 Task: Add Nelson Bach Aspen to the cart.
Action: Mouse moved to (297, 151)
Screenshot: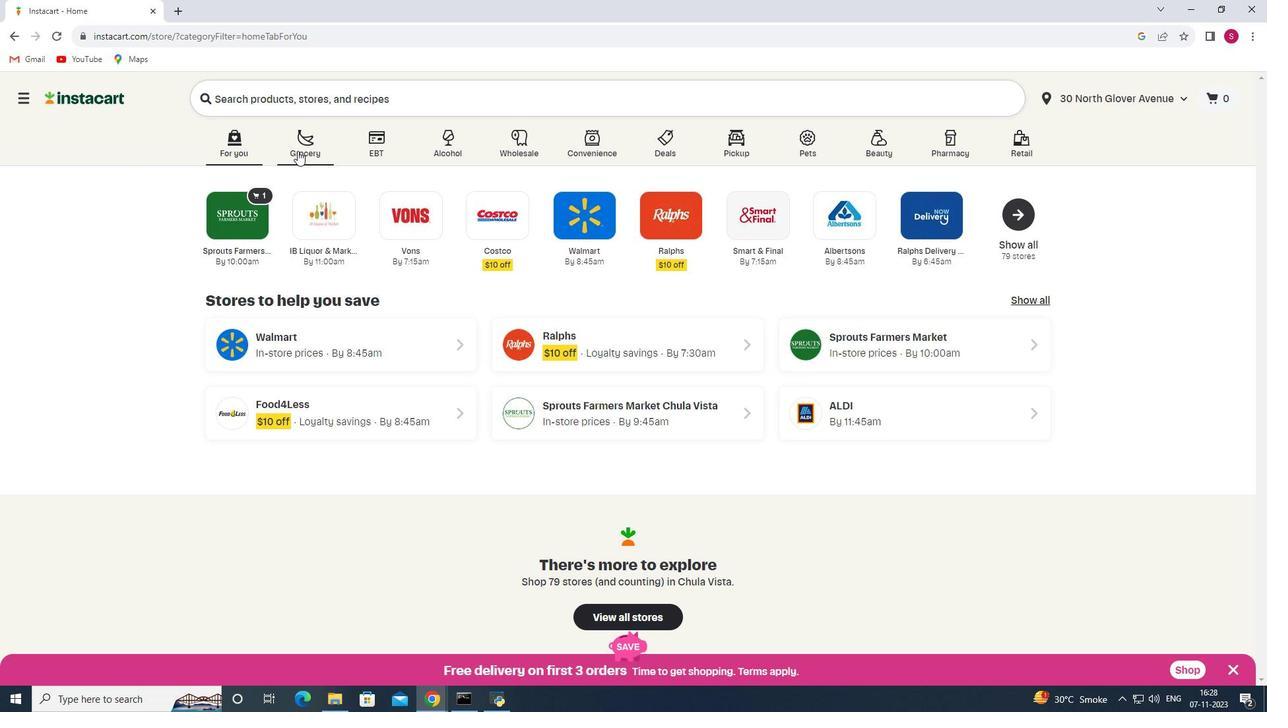 
Action: Mouse pressed left at (297, 151)
Screenshot: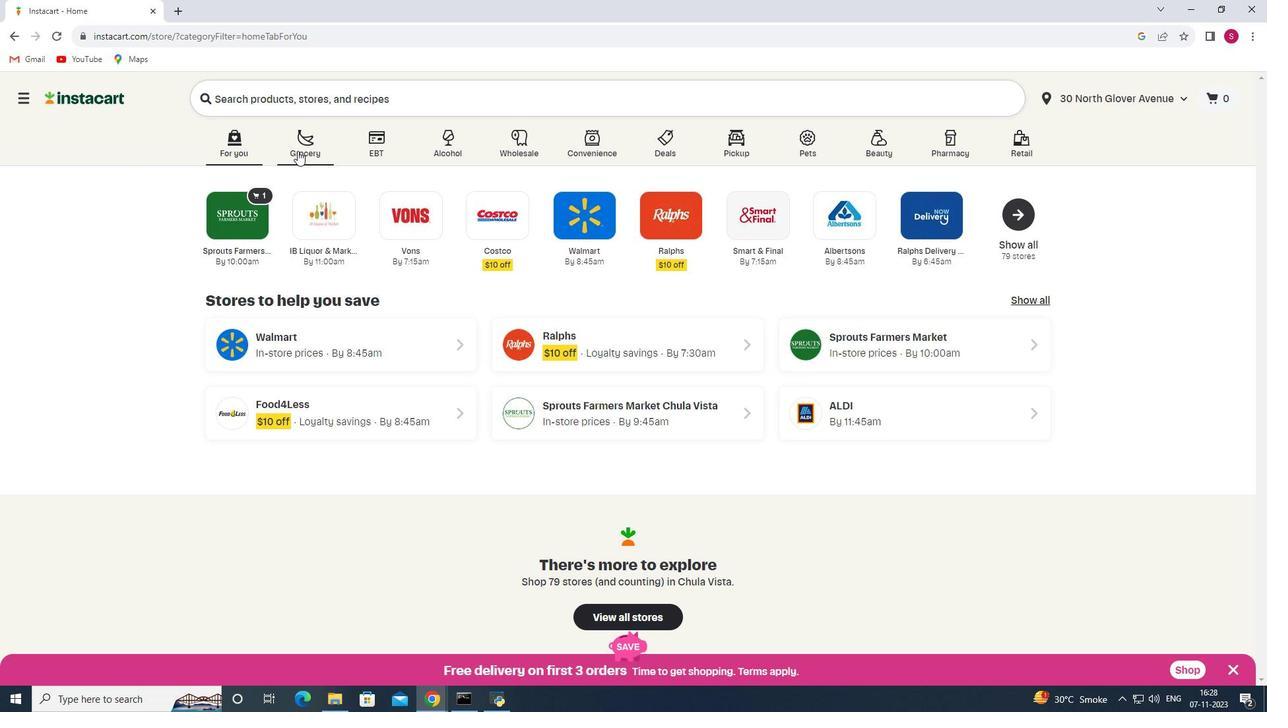 
Action: Mouse moved to (308, 370)
Screenshot: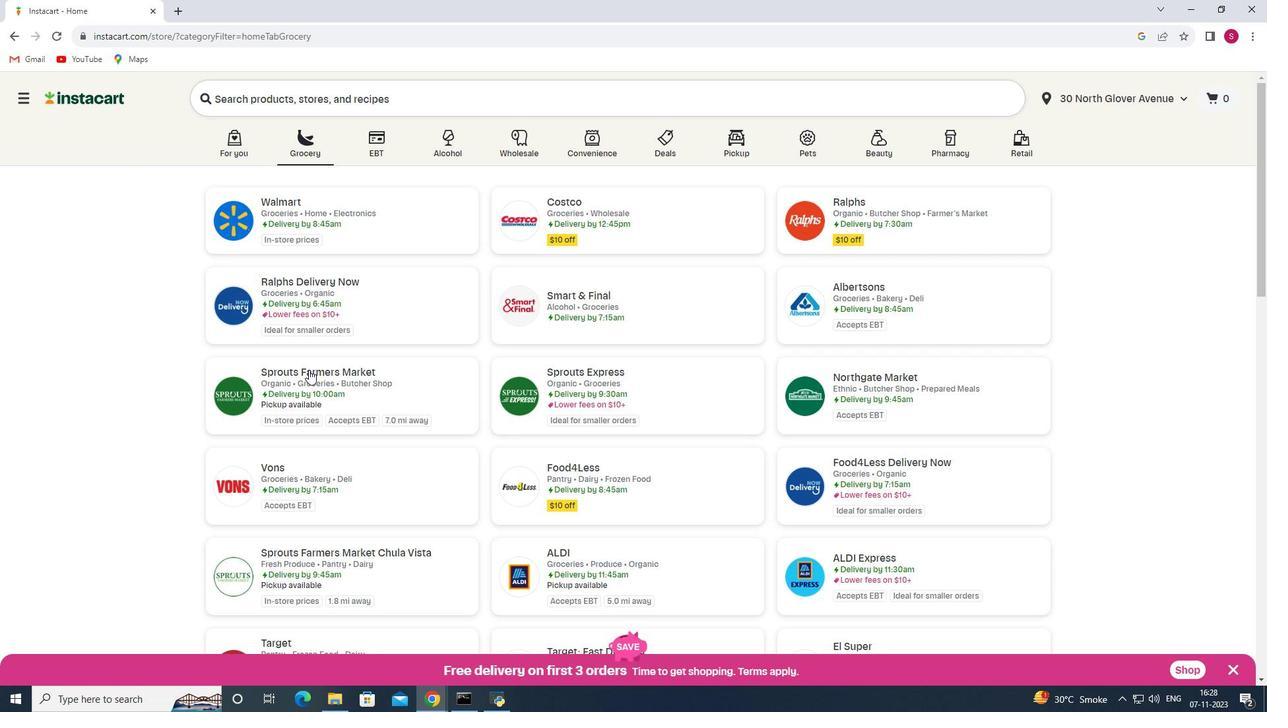 
Action: Mouse pressed left at (308, 370)
Screenshot: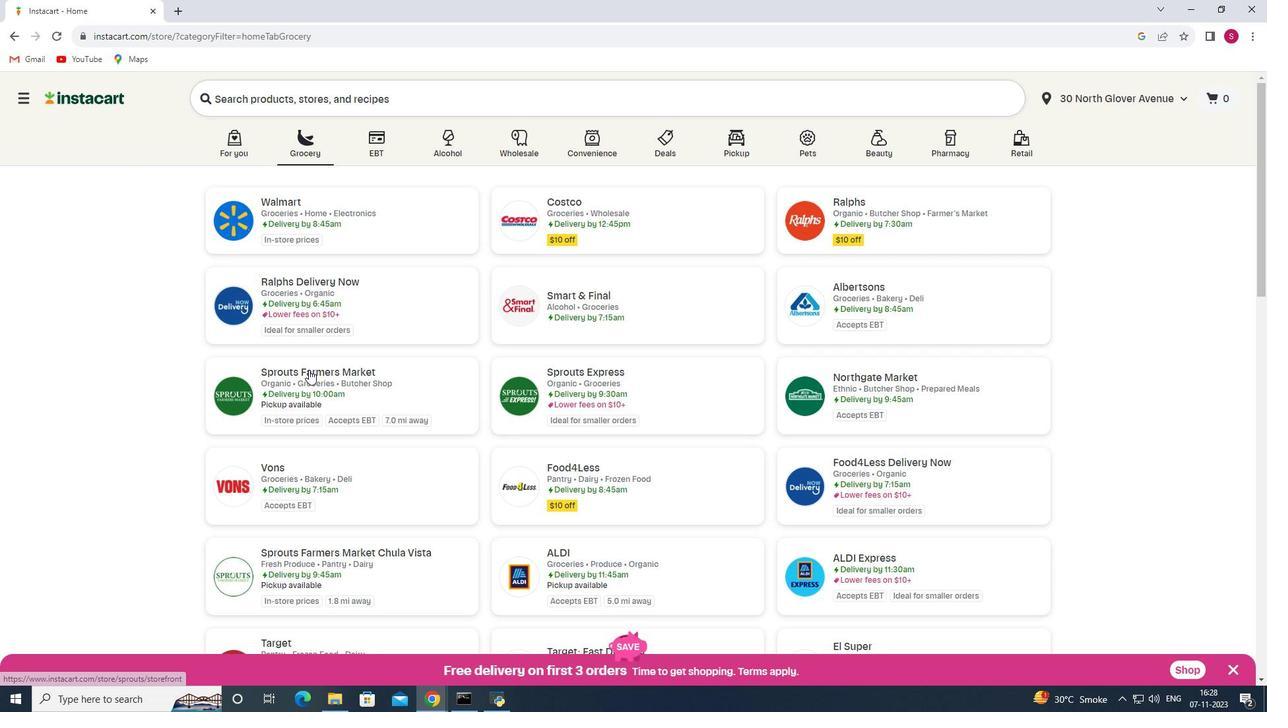 
Action: Mouse moved to (115, 413)
Screenshot: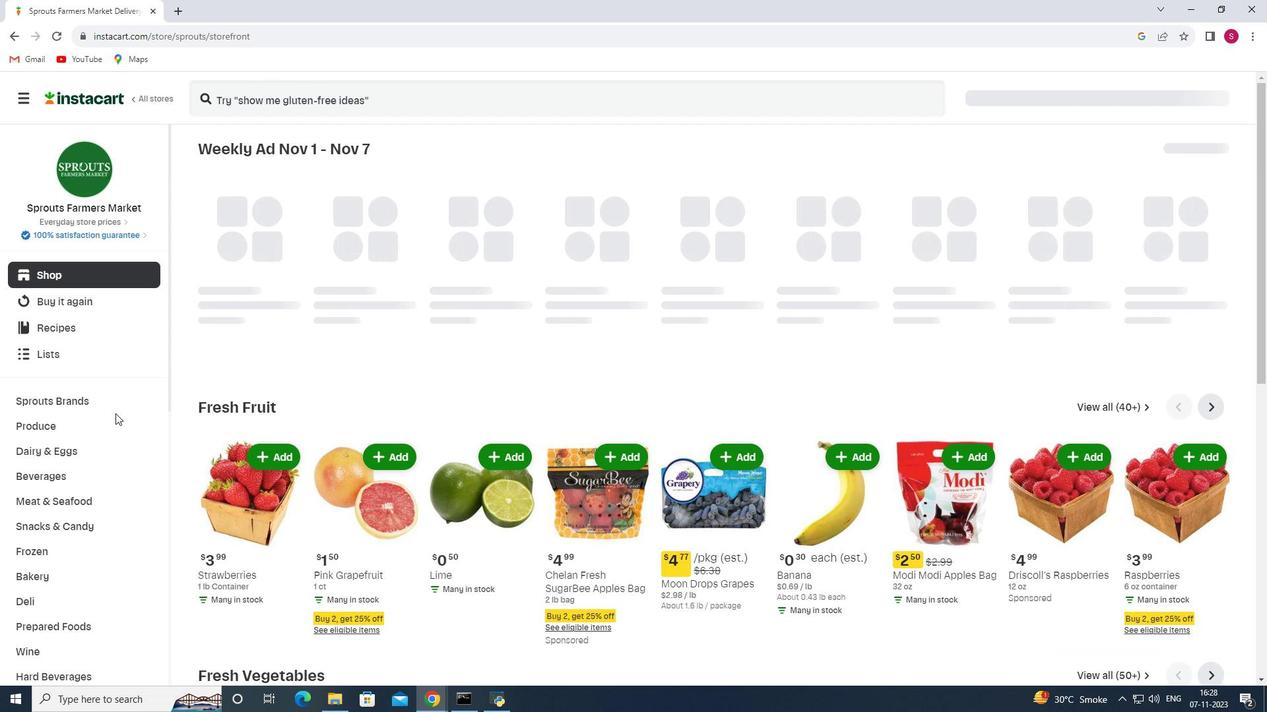 
Action: Mouse scrolled (115, 413) with delta (0, 0)
Screenshot: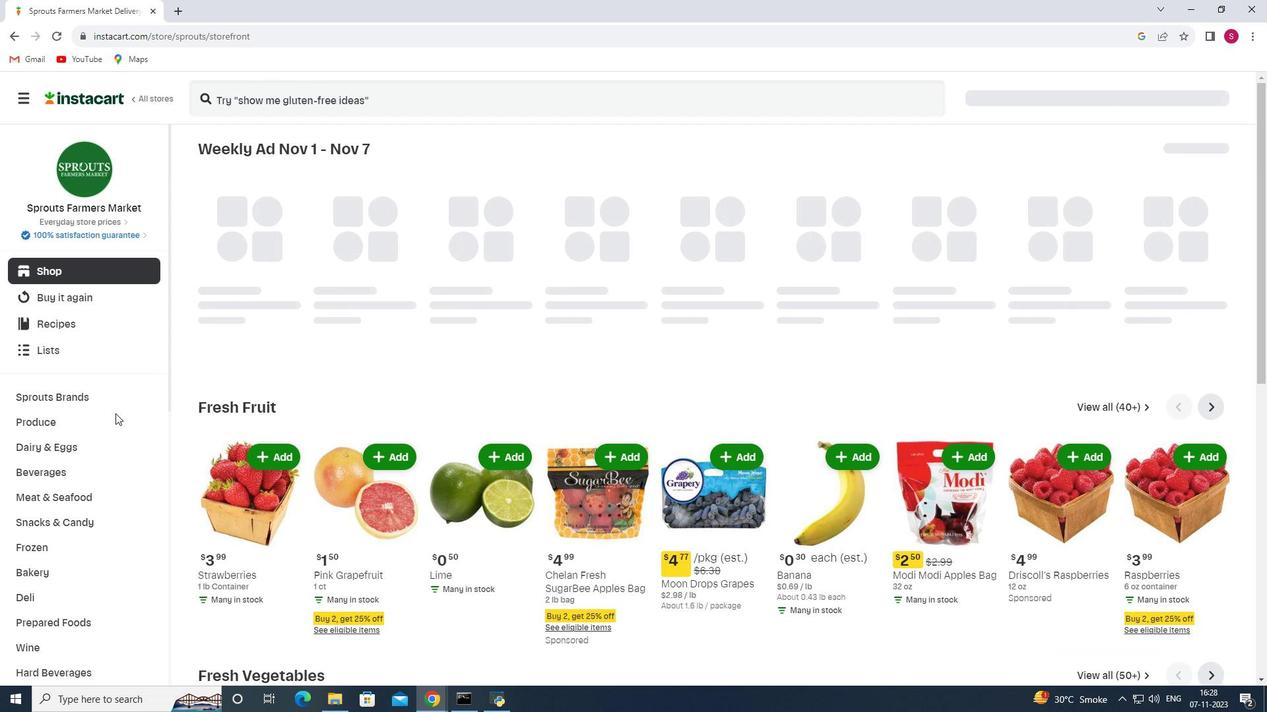 
Action: Mouse scrolled (115, 413) with delta (0, 0)
Screenshot: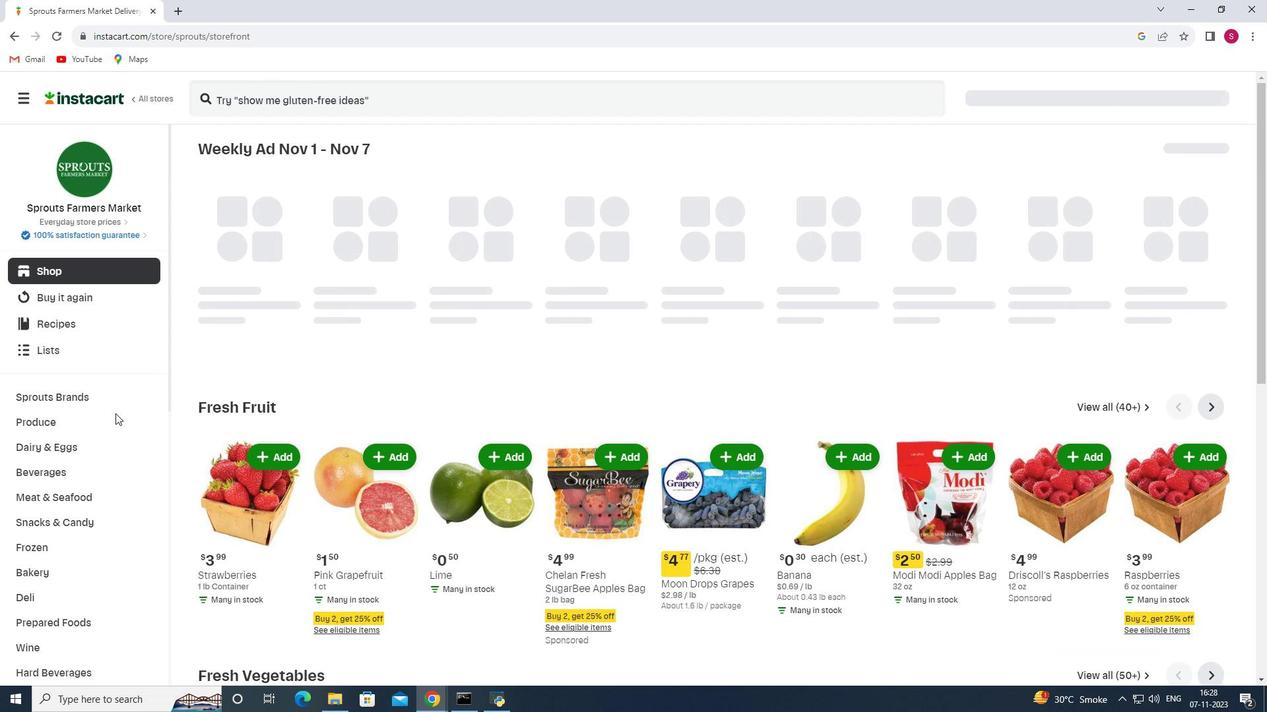 
Action: Mouse scrolled (115, 413) with delta (0, 0)
Screenshot: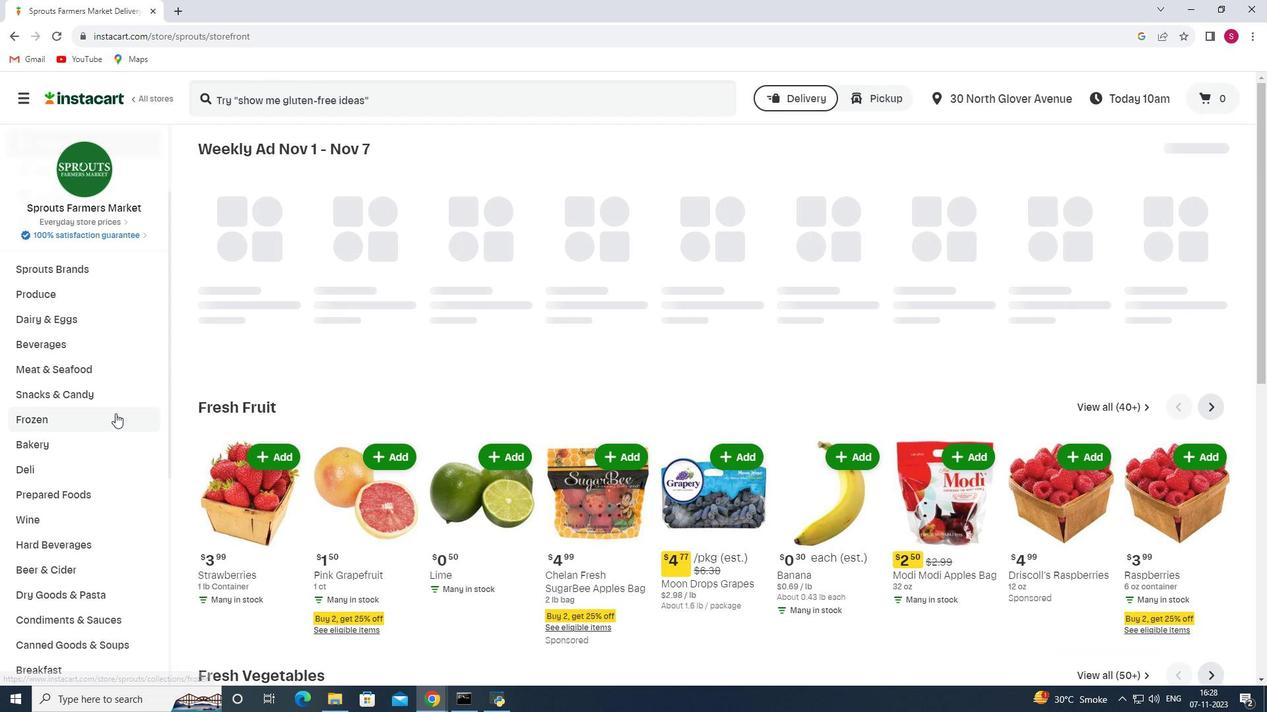 
Action: Mouse scrolled (115, 413) with delta (0, 0)
Screenshot: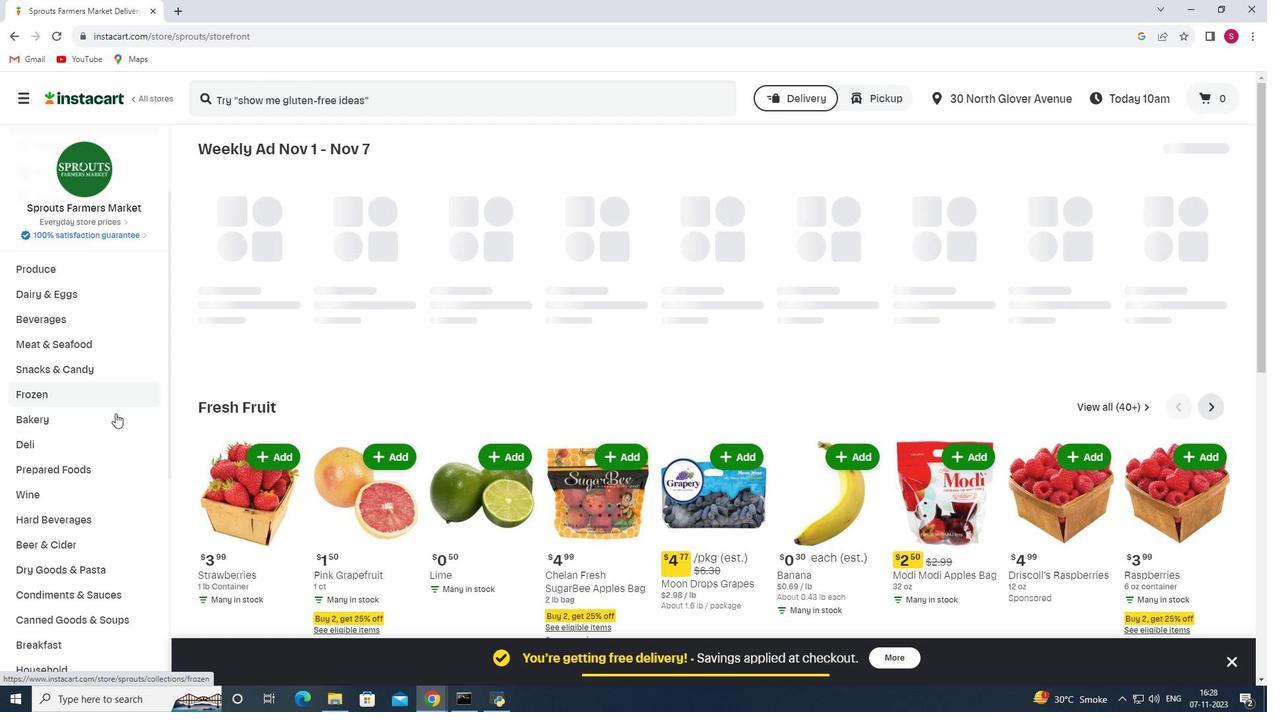 
Action: Mouse scrolled (115, 413) with delta (0, 0)
Screenshot: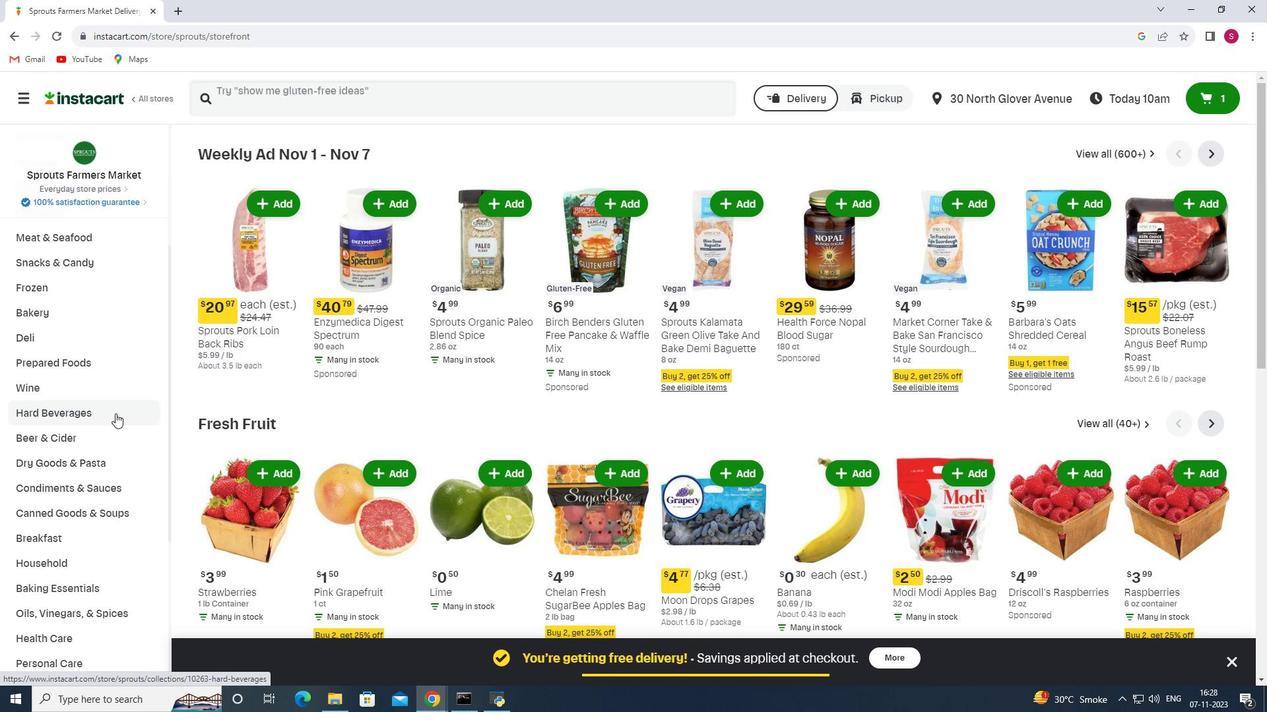 
Action: Mouse scrolled (115, 413) with delta (0, 0)
Screenshot: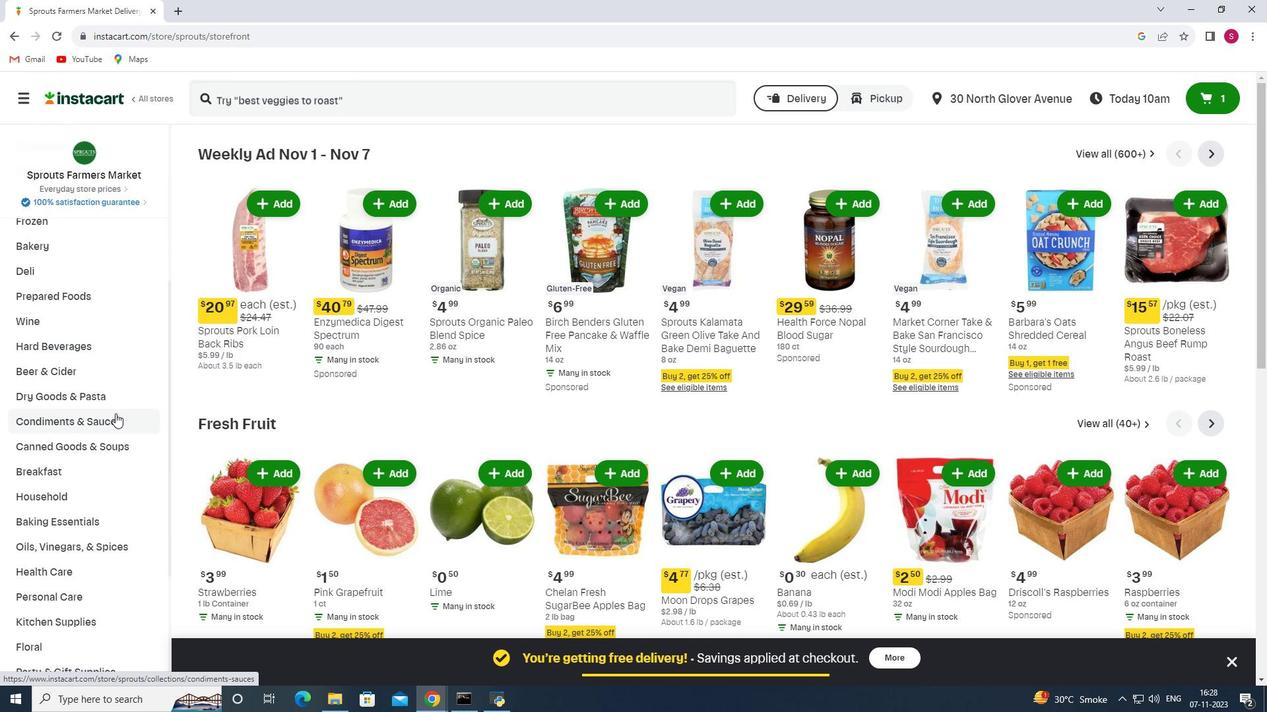 
Action: Mouse moved to (103, 424)
Screenshot: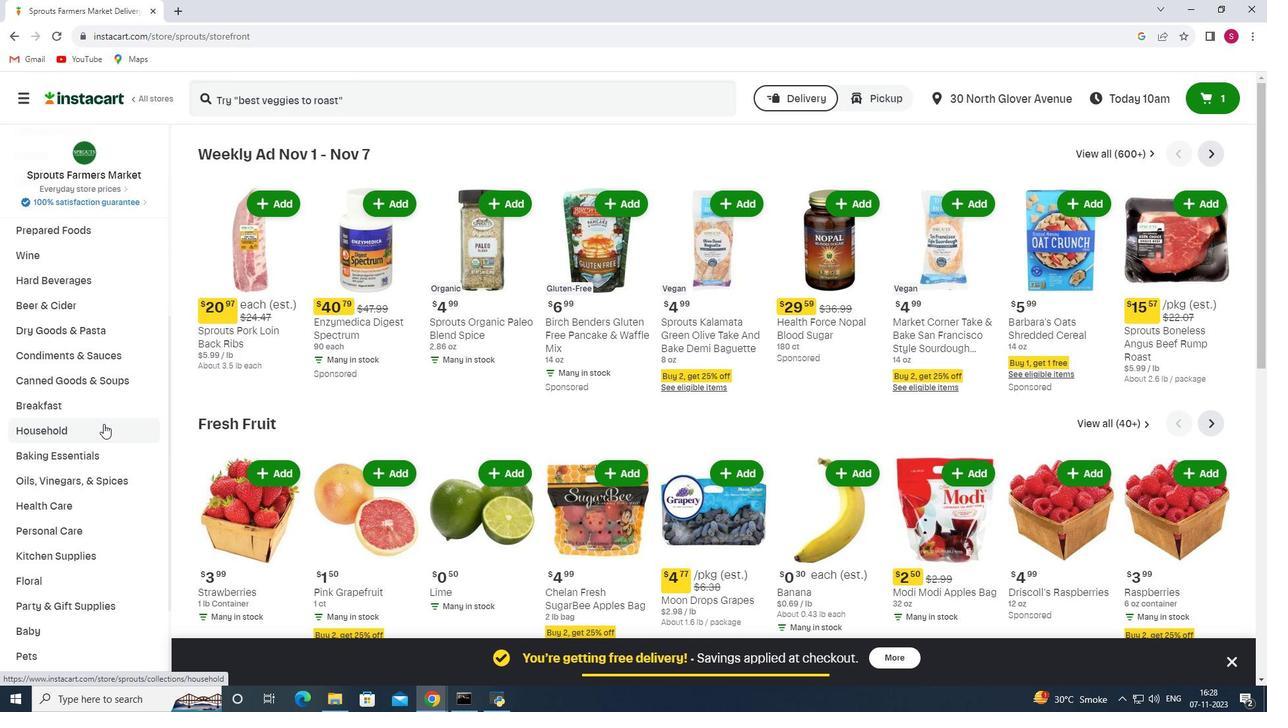 
Action: Mouse scrolled (103, 423) with delta (0, 0)
Screenshot: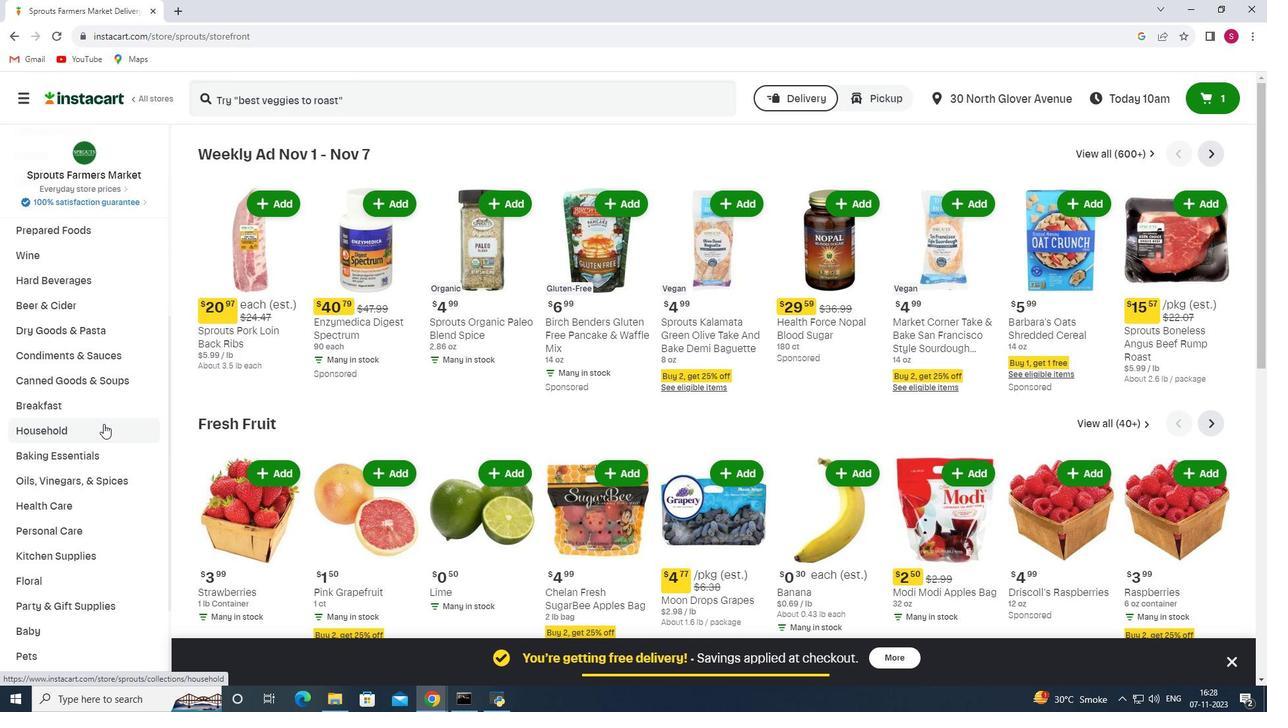
Action: Mouse moved to (81, 438)
Screenshot: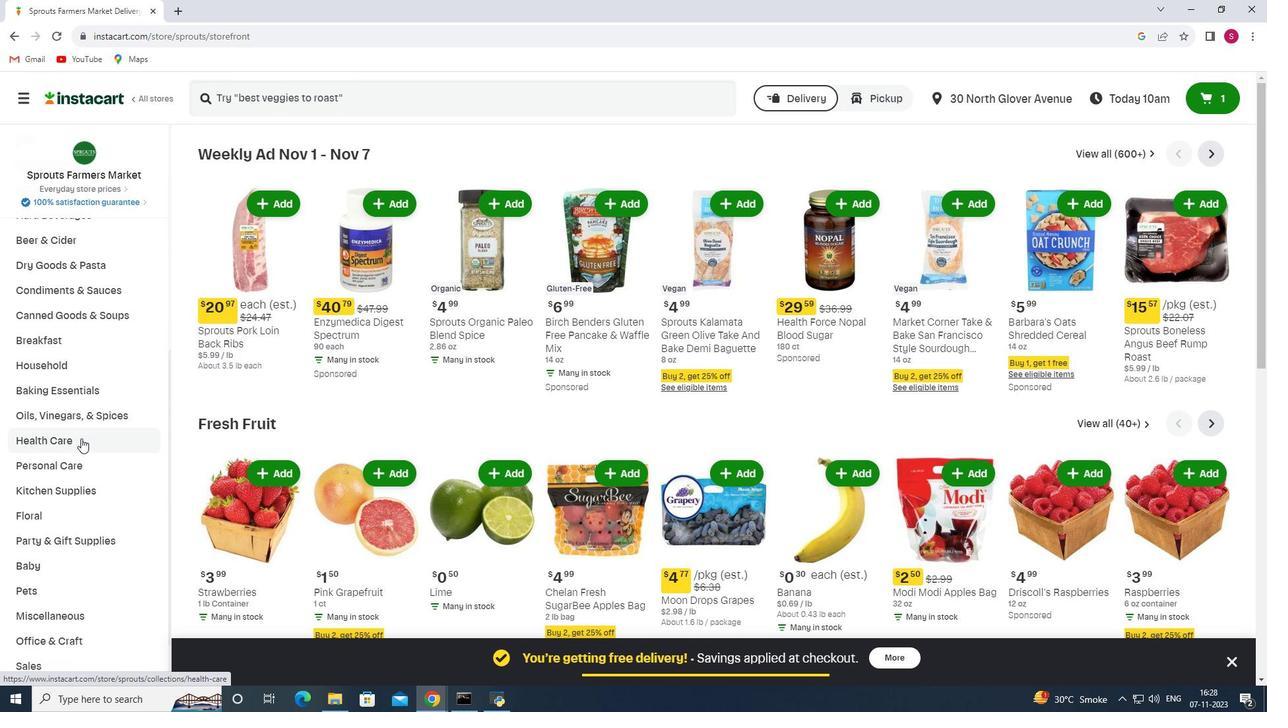 
Action: Mouse pressed left at (81, 438)
Screenshot: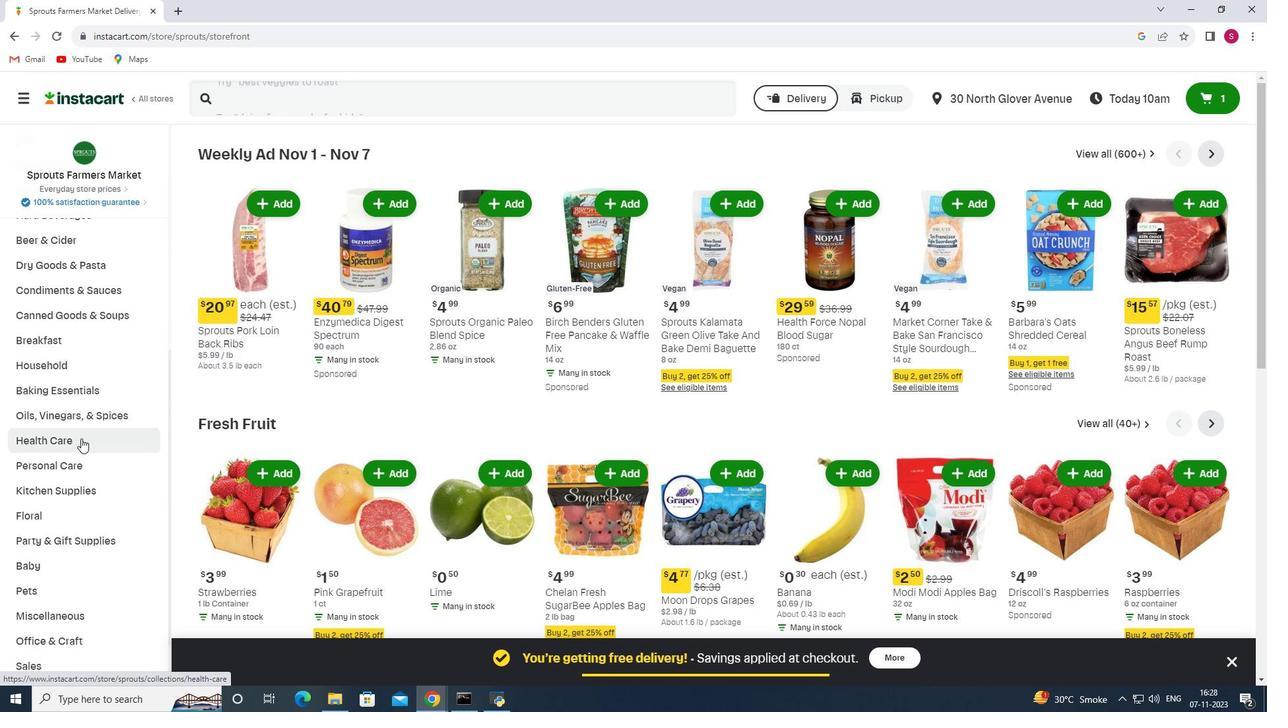 
Action: Mouse moved to (421, 182)
Screenshot: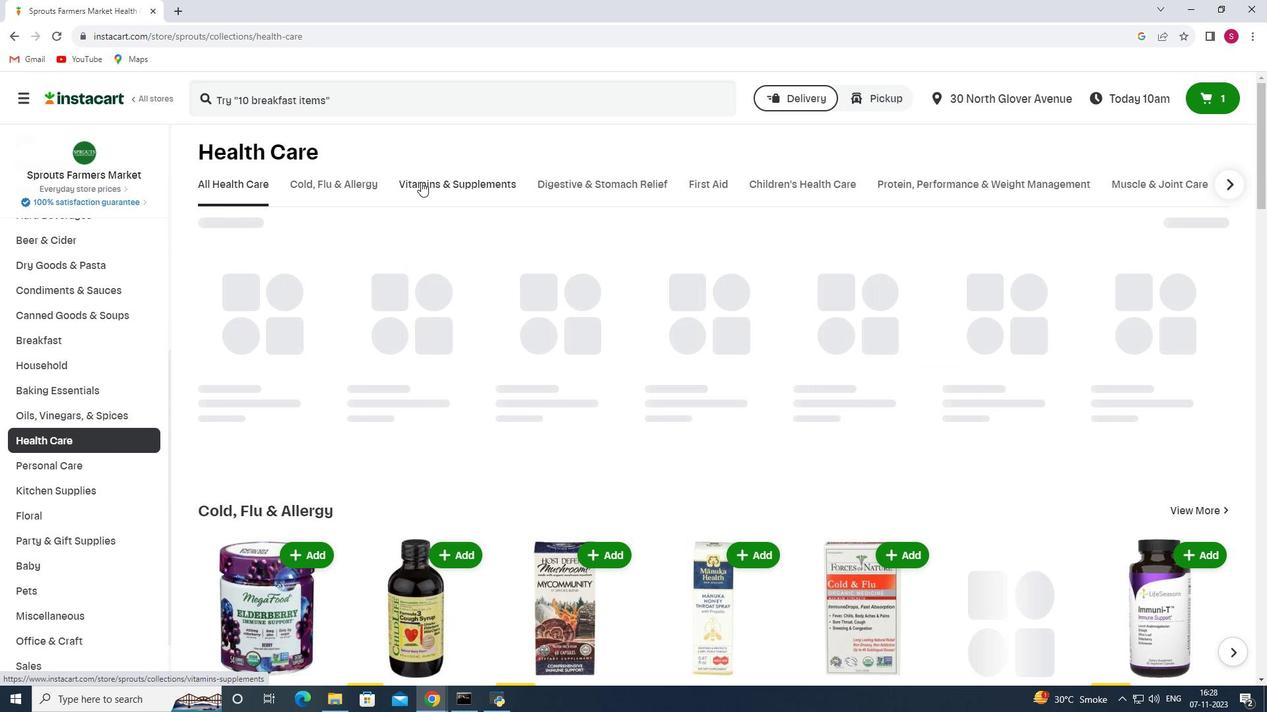
Action: Mouse pressed left at (421, 182)
Screenshot: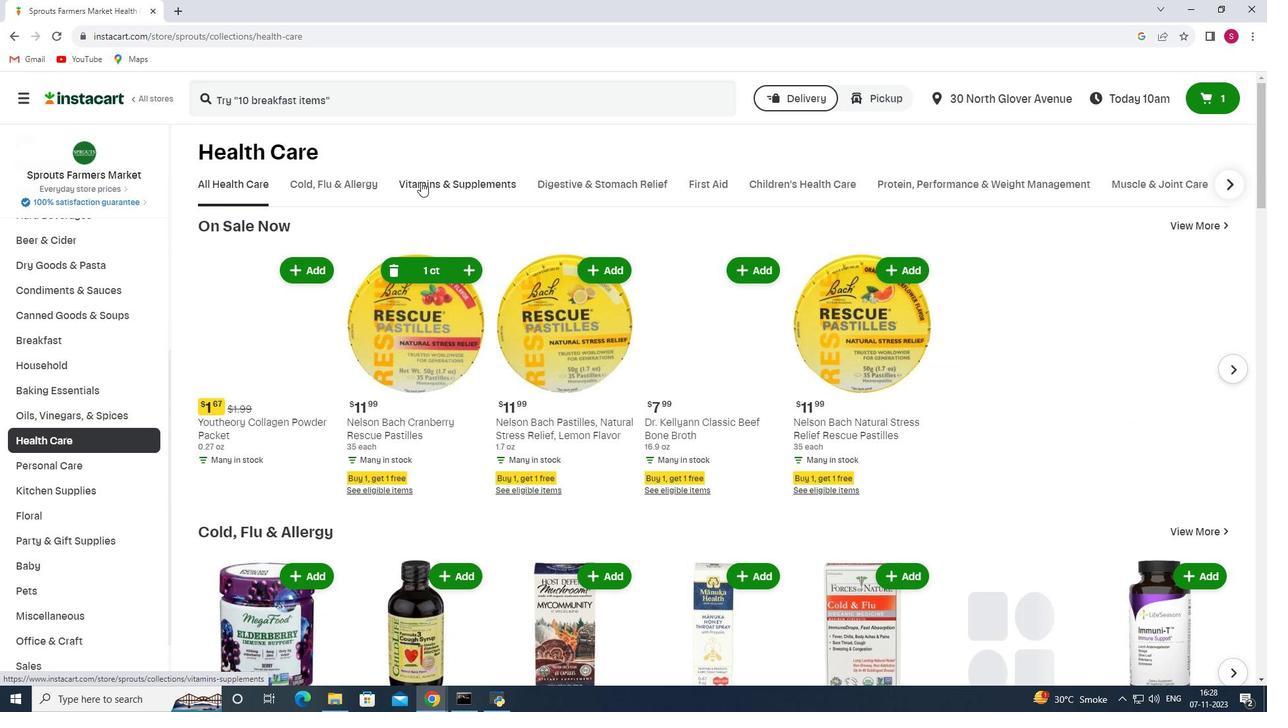 
Action: Mouse moved to (1044, 237)
Screenshot: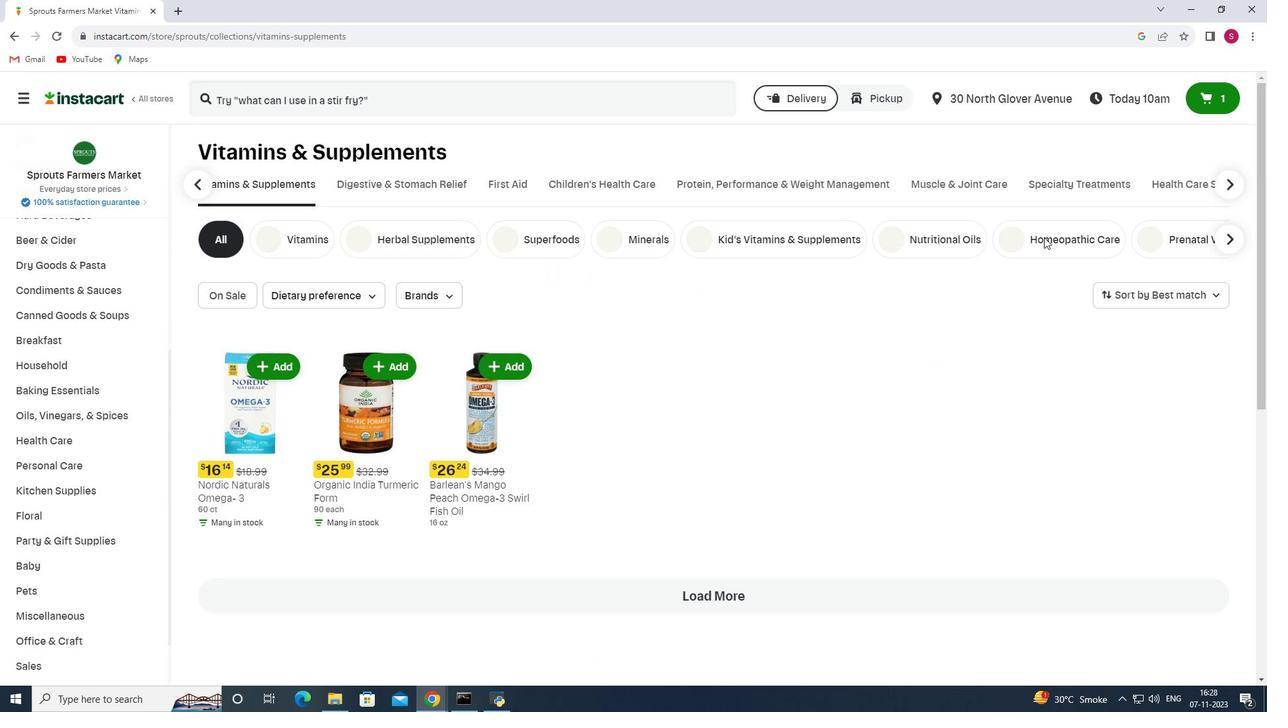 
Action: Mouse pressed left at (1044, 237)
Screenshot: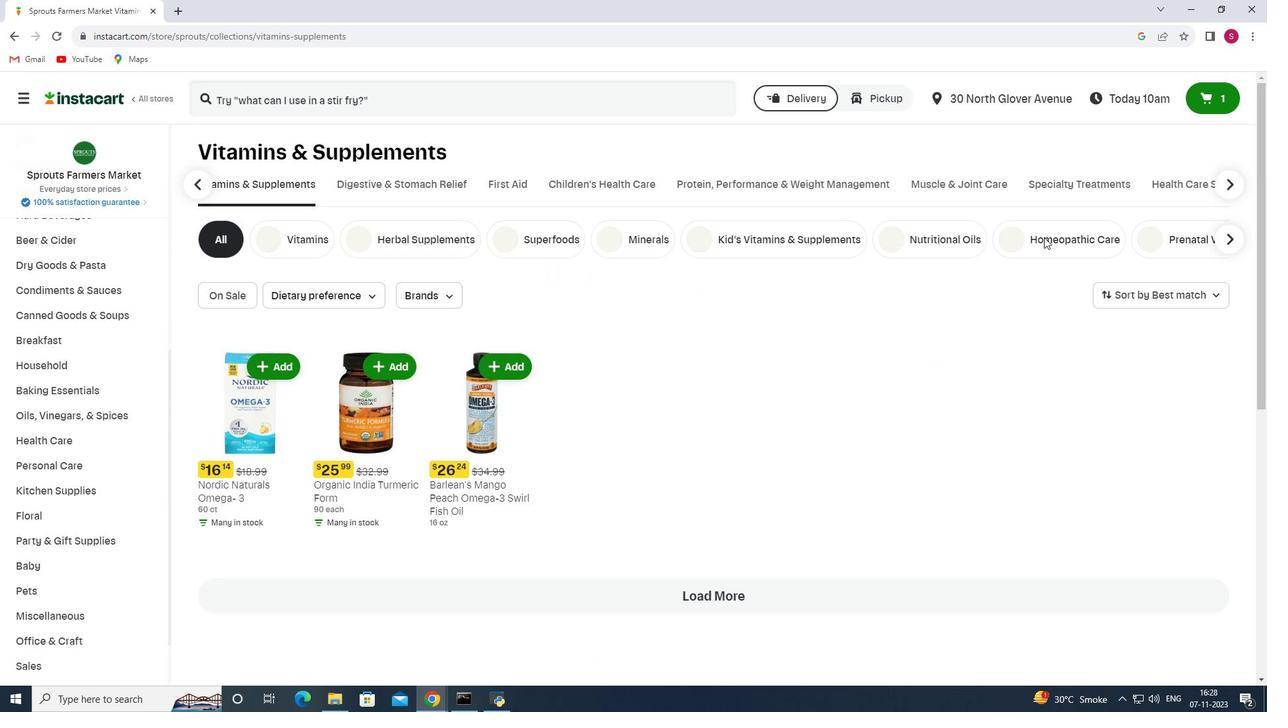 
Action: Mouse moved to (355, 100)
Screenshot: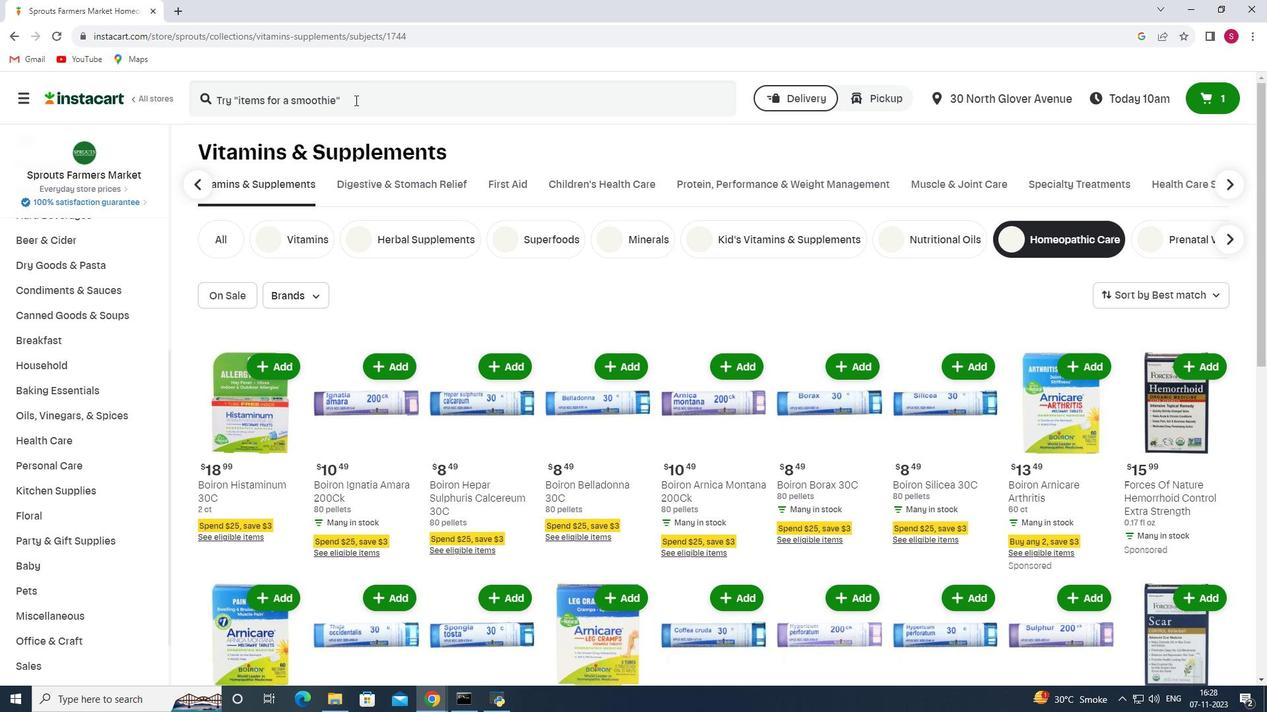 
Action: Mouse pressed left at (355, 100)
Screenshot: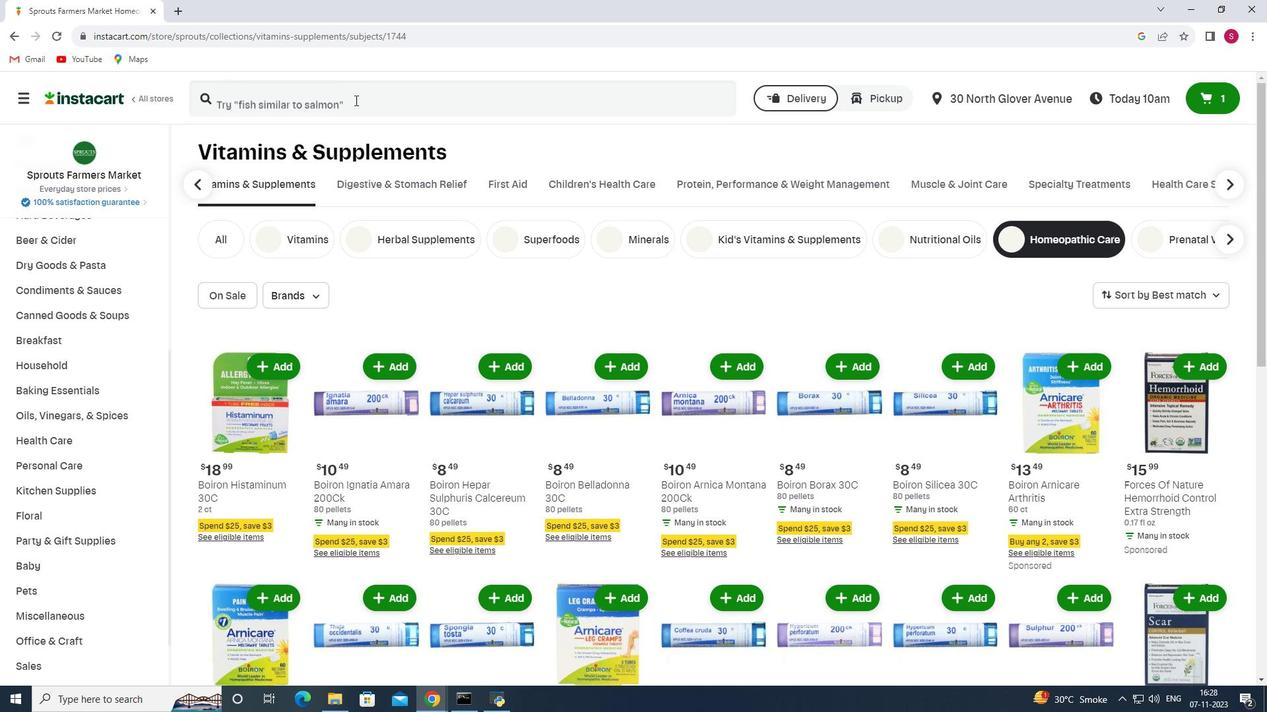 
Action: Key pressed <Key.shift><Key.shift><Key.shift><Key.shift><Key.shift><Key.shift><Key.shift><Key.shift><Key.shift><Key.shift><Key.shift><Key.shift><Key.shift><Key.shift><Key.shift><Key.shift><Key.shift><Key.shift><Key.shift><Key.shift><Key.shift><Key.shift><Key.shift><Key.shift><Key.shift><Key.shift><Key.shift><Key.shift><Key.shift>Nelson<Key.space><Key.shift><Key.shift><Key.shift><Key.shift><Key.shift>bach<Key.space><Key.shift>Aspen<Key.enter>
Screenshot: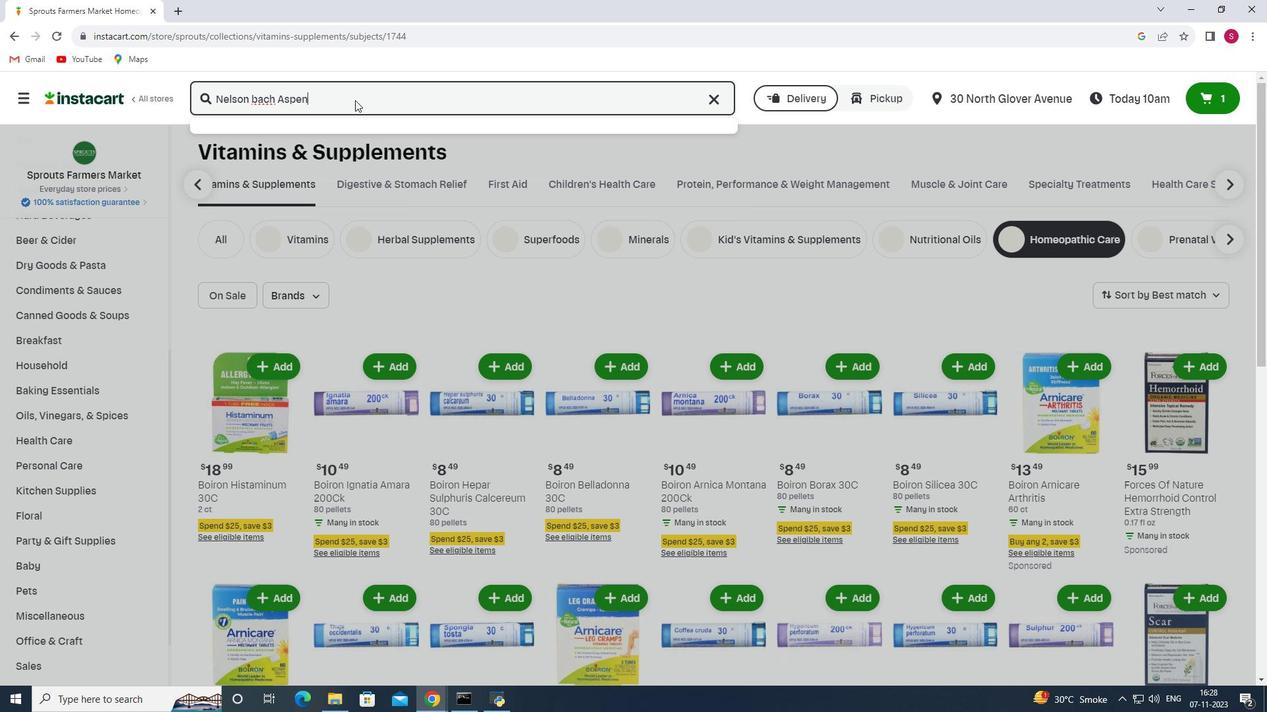 
Action: Mouse moved to (400, 211)
Screenshot: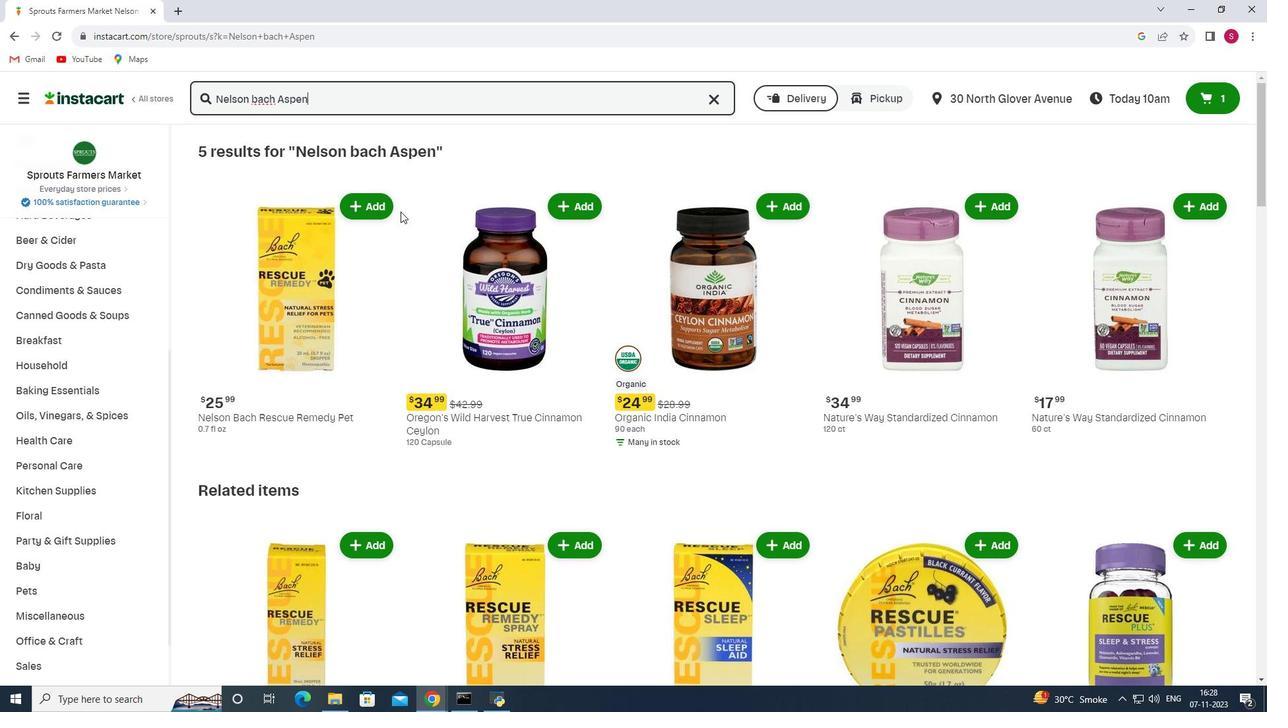 
Action: Mouse scrolled (400, 211) with delta (0, 0)
Screenshot: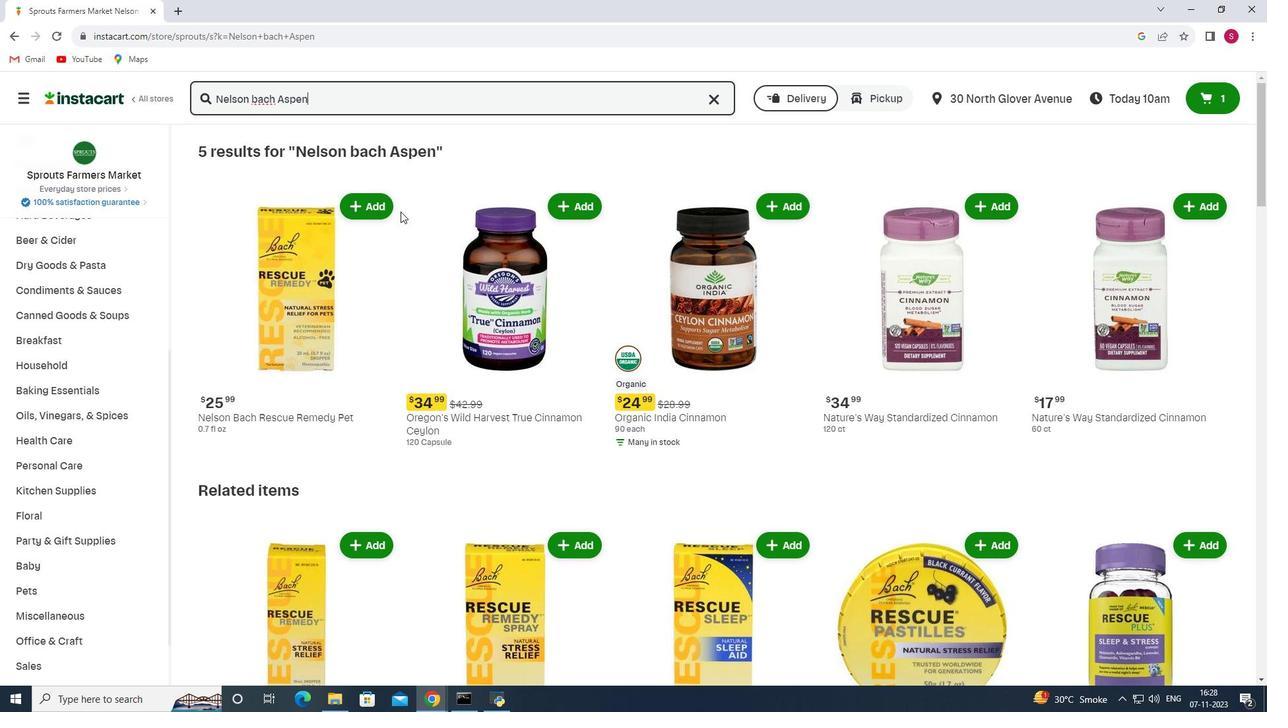 
Action: Mouse scrolled (400, 211) with delta (0, 0)
Screenshot: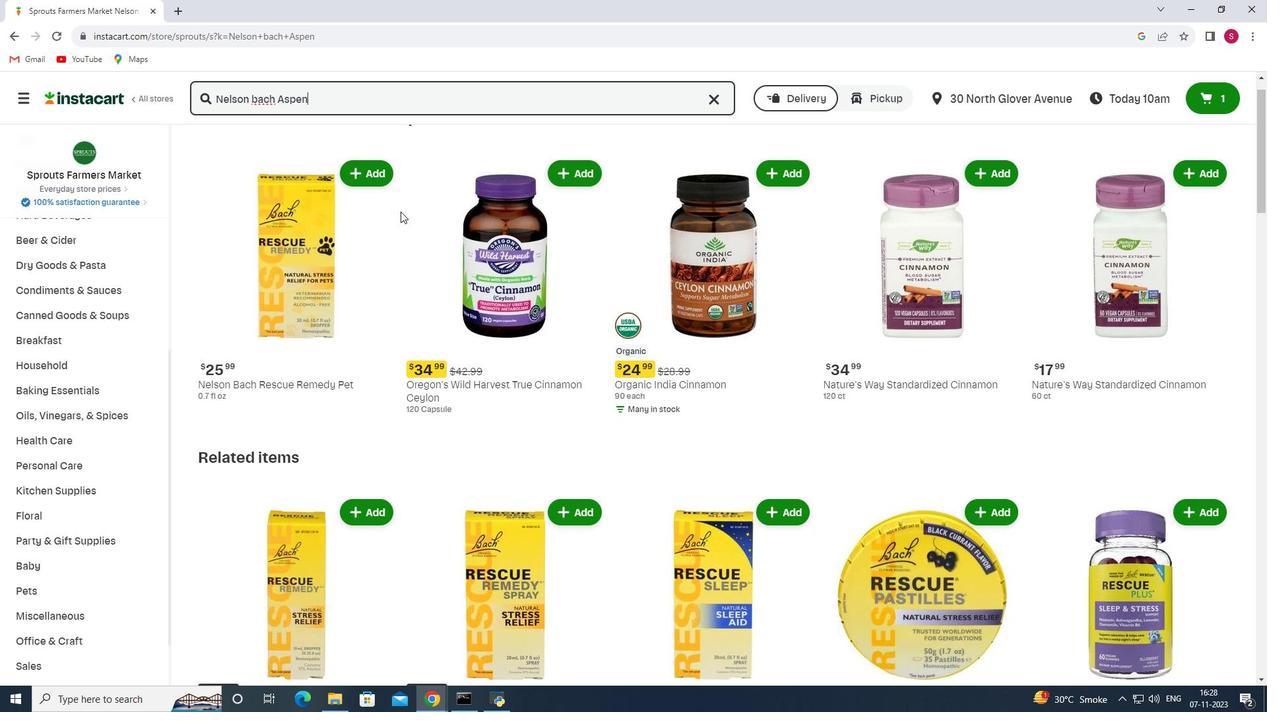 
Action: Mouse scrolled (400, 211) with delta (0, 0)
Screenshot: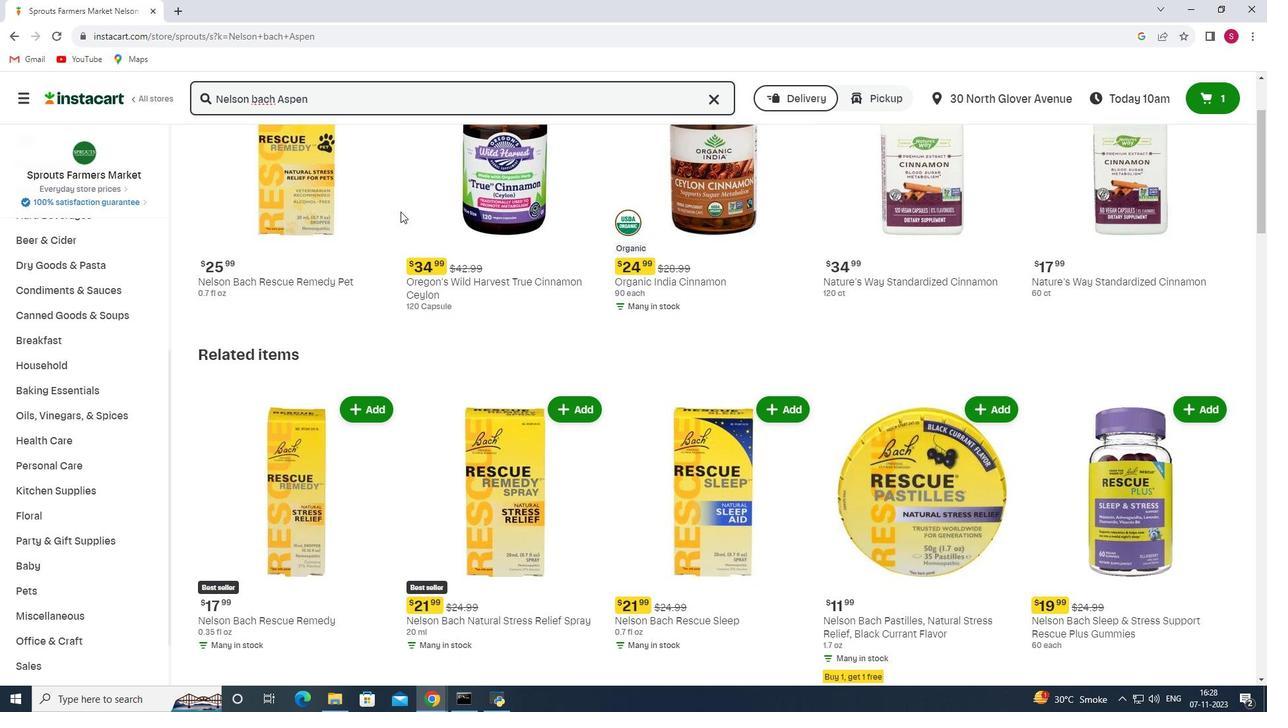 
Action: Mouse scrolled (400, 211) with delta (0, 0)
Screenshot: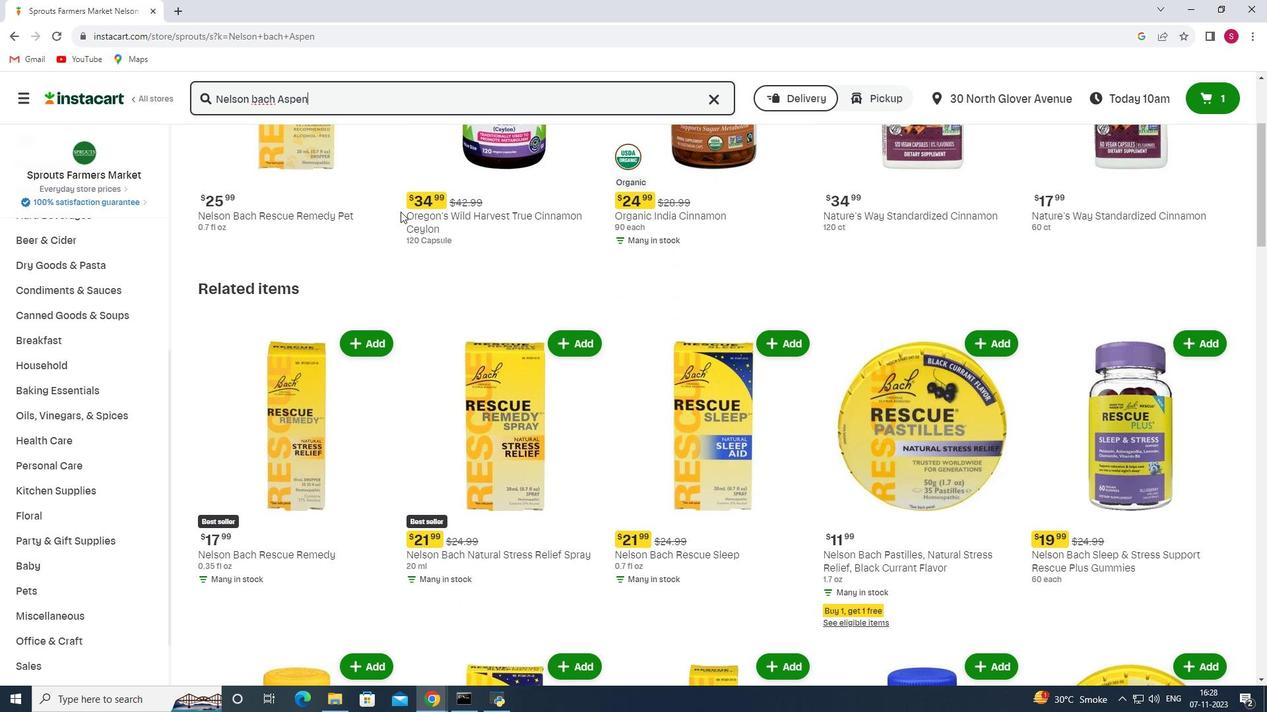 
Action: Mouse moved to (448, 235)
Screenshot: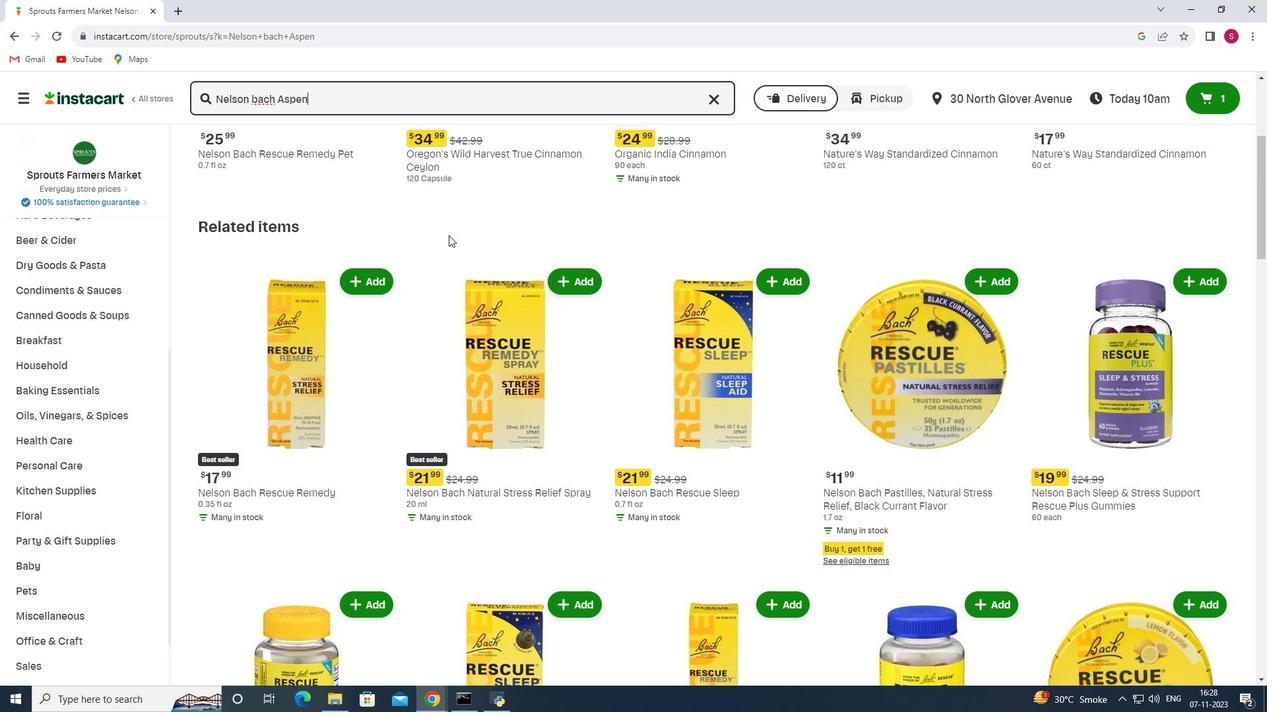 
Action: Mouse scrolled (448, 235) with delta (0, 0)
Screenshot: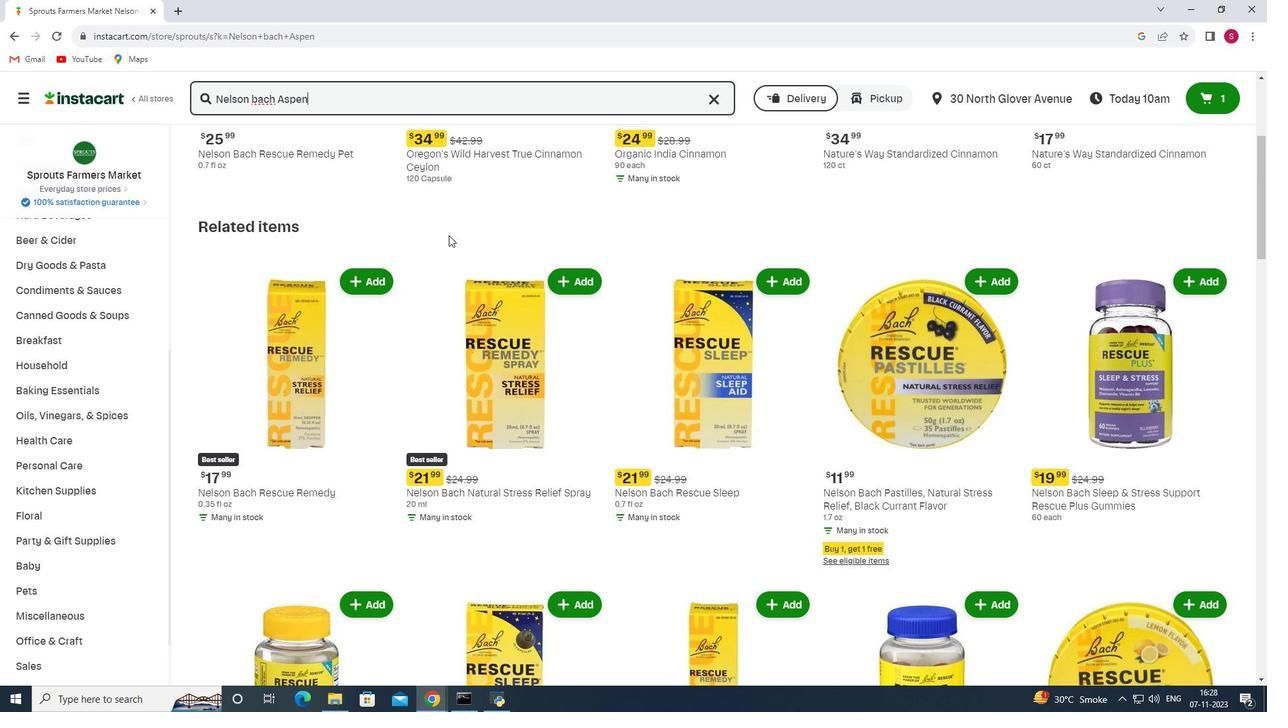 
Action: Mouse scrolled (448, 235) with delta (0, 0)
Screenshot: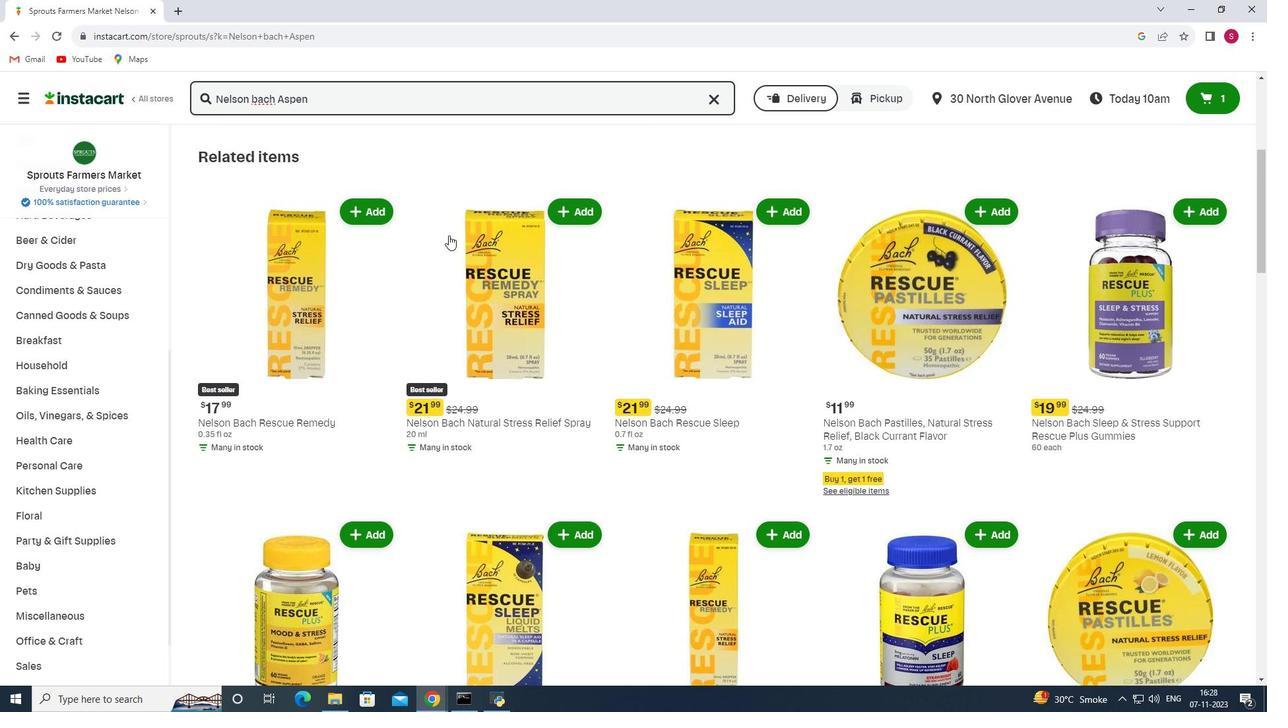 
Action: Mouse scrolled (448, 235) with delta (0, 0)
Screenshot: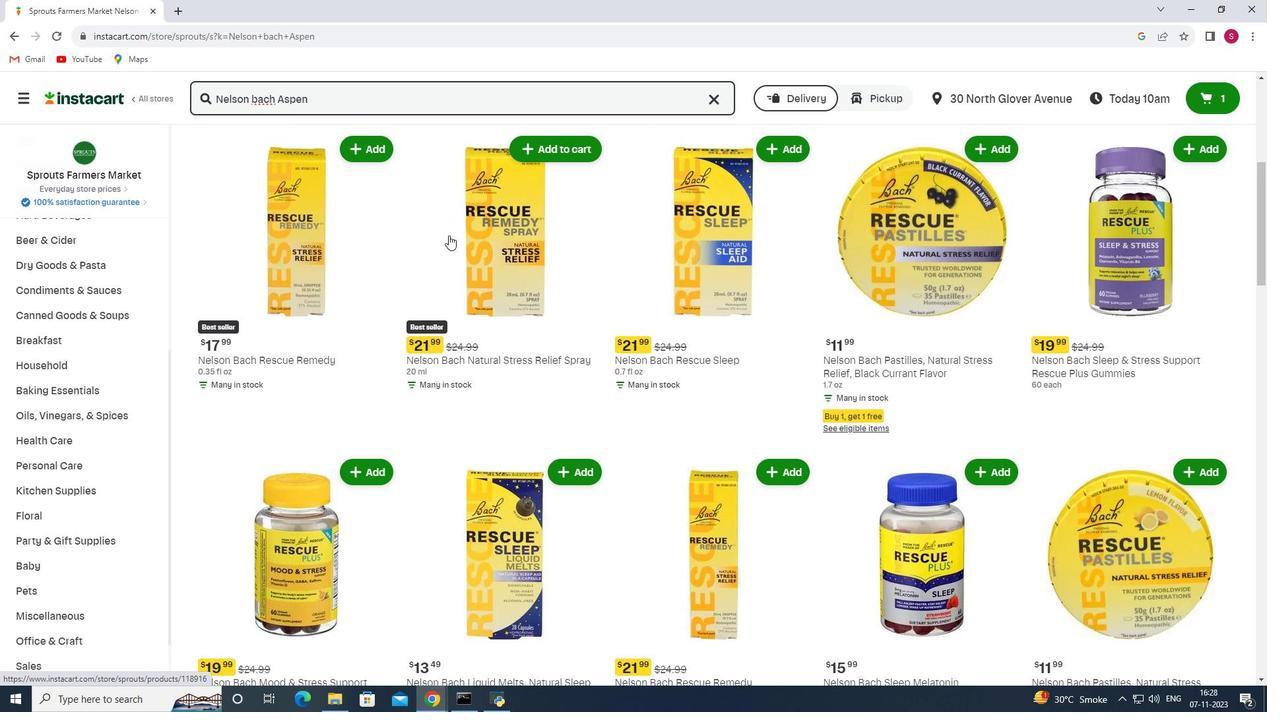 
Action: Mouse moved to (448, 235)
Screenshot: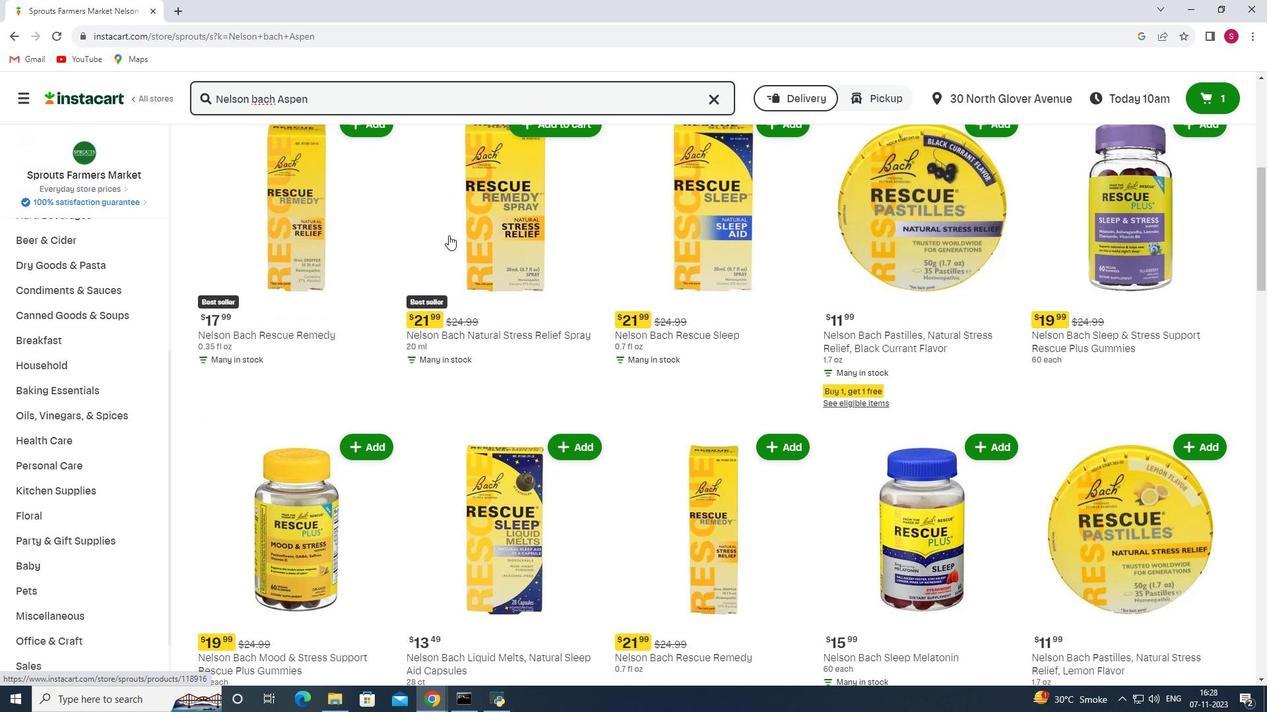 
Action: Mouse scrolled (448, 235) with delta (0, 0)
Screenshot: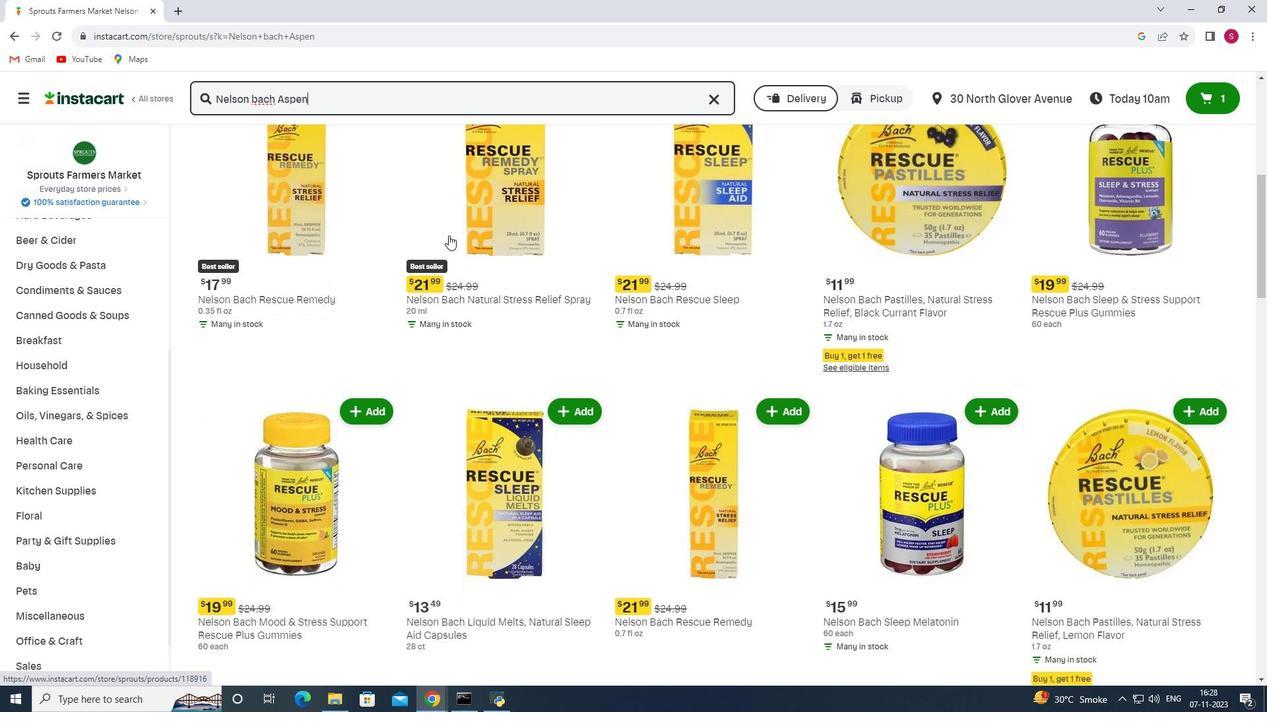 
Action: Mouse scrolled (448, 235) with delta (0, 0)
Screenshot: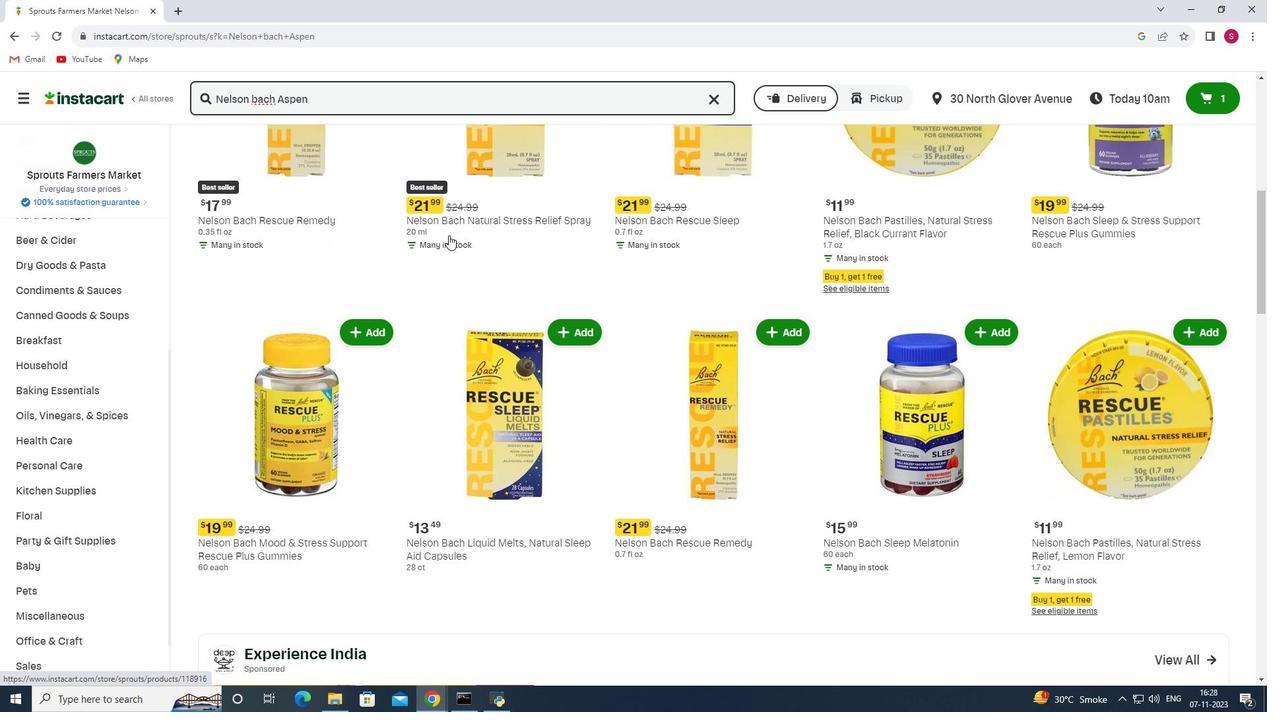 
Action: Mouse scrolled (448, 235) with delta (0, 0)
Screenshot: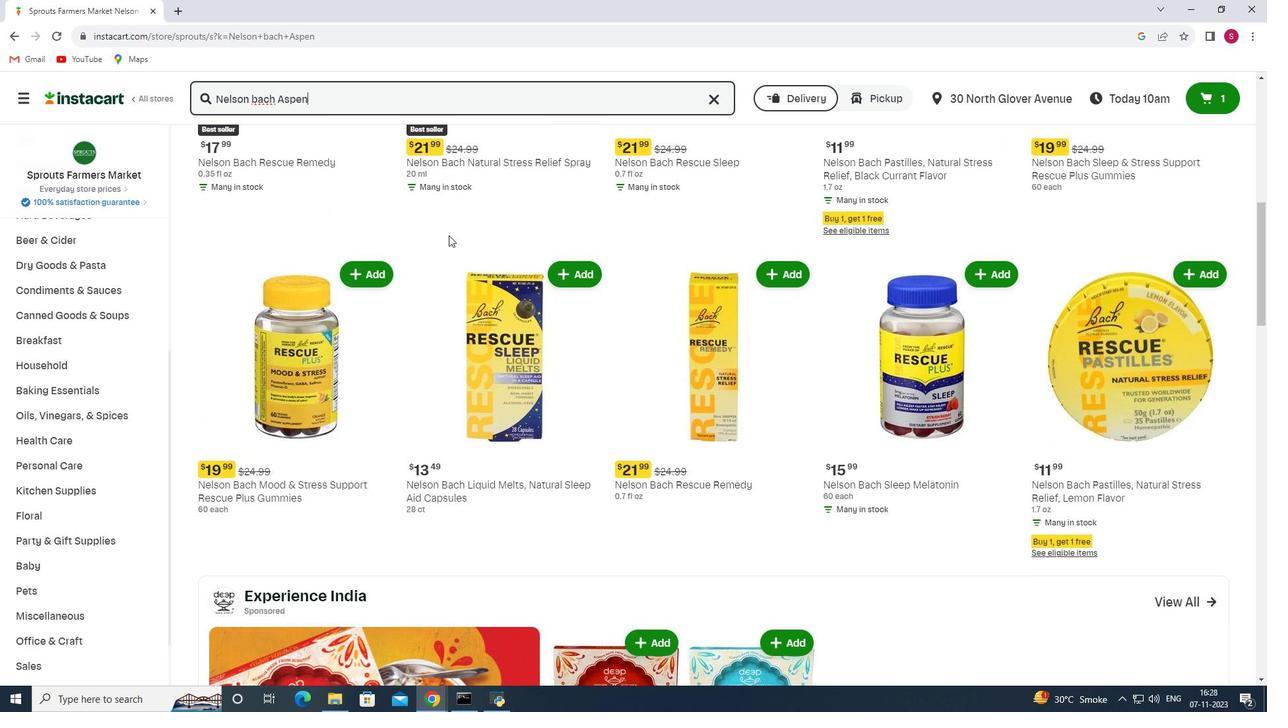 
Action: Mouse scrolled (448, 235) with delta (0, 0)
Screenshot: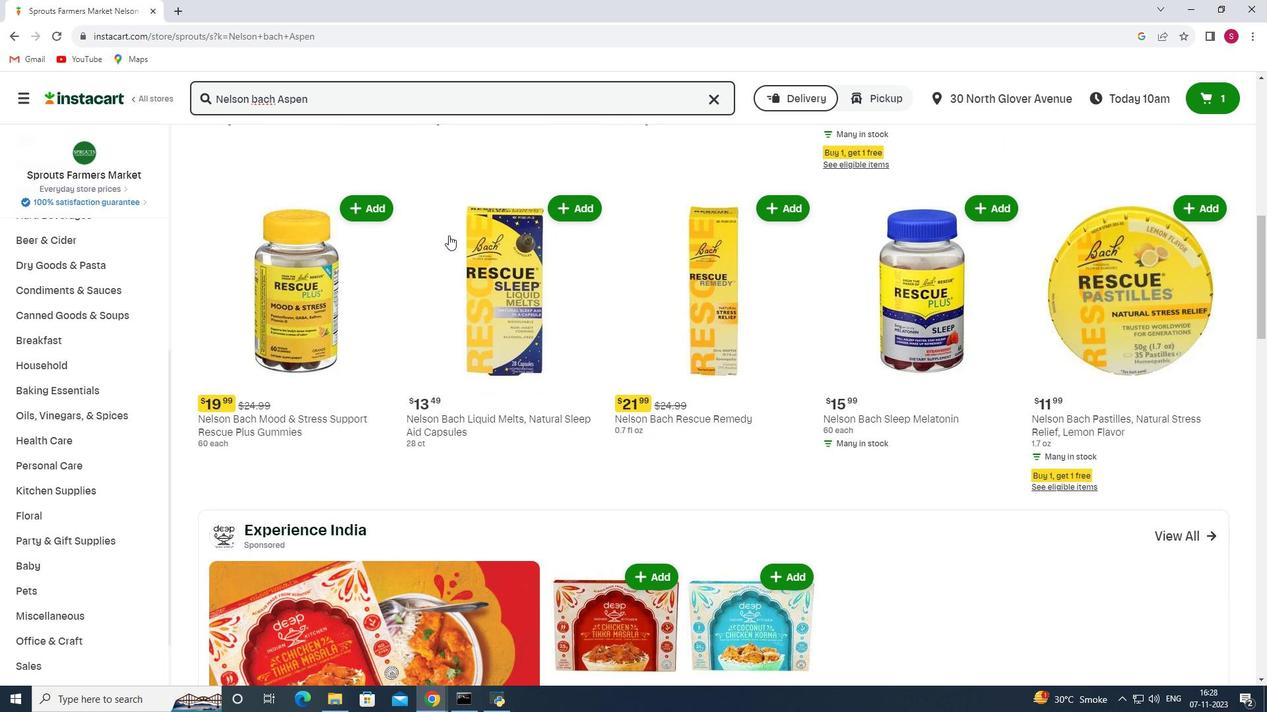 
Action: Mouse scrolled (448, 235) with delta (0, 0)
Screenshot: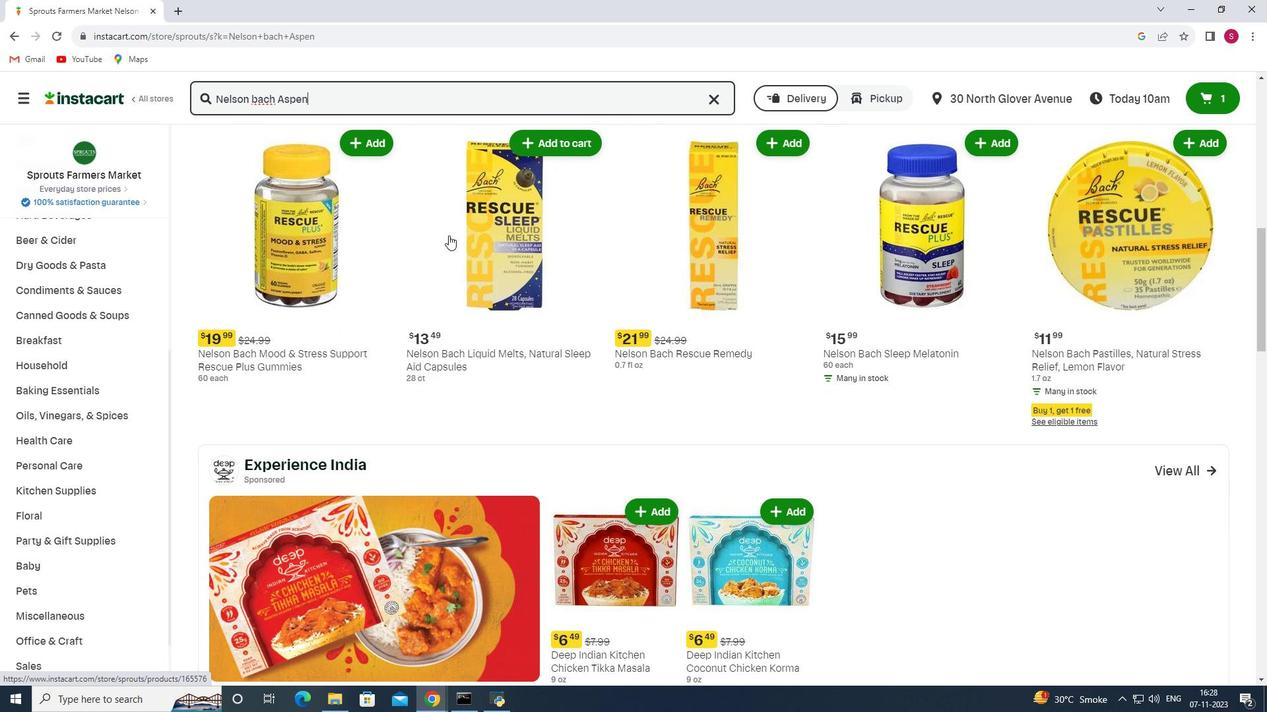 
Action: Mouse scrolled (448, 235) with delta (0, 0)
Screenshot: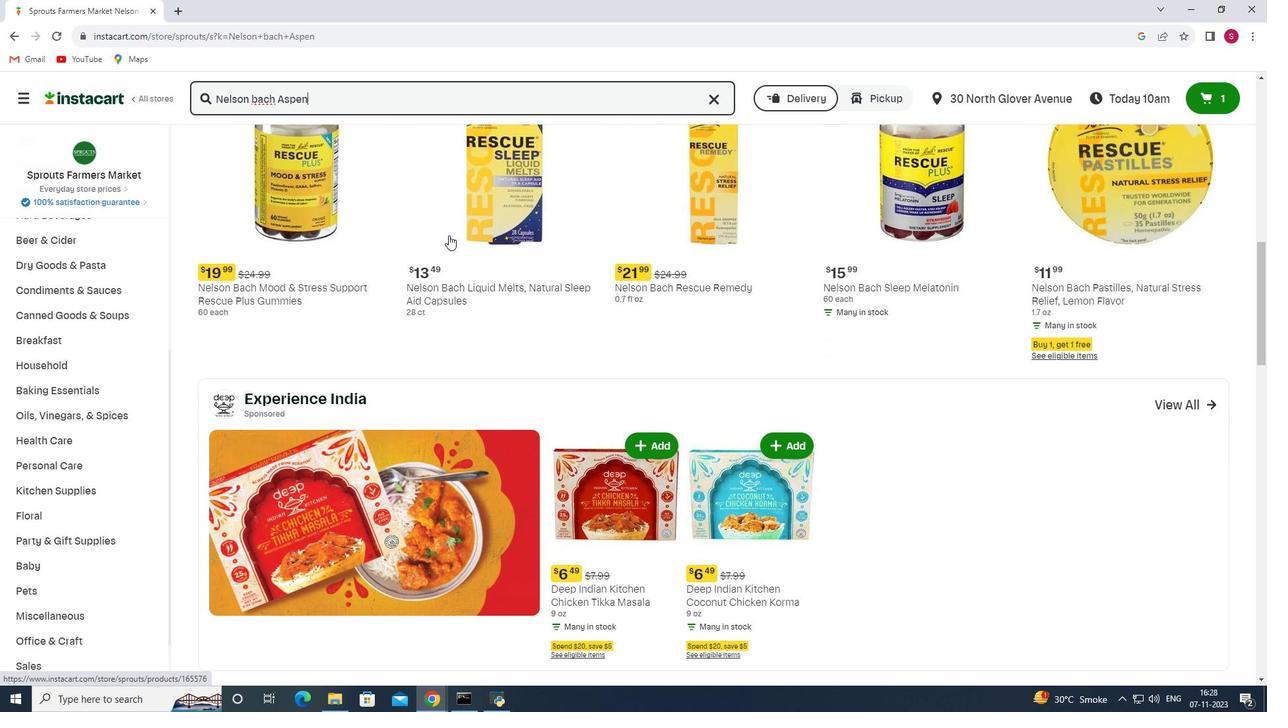 
Action: Mouse moved to (463, 252)
Screenshot: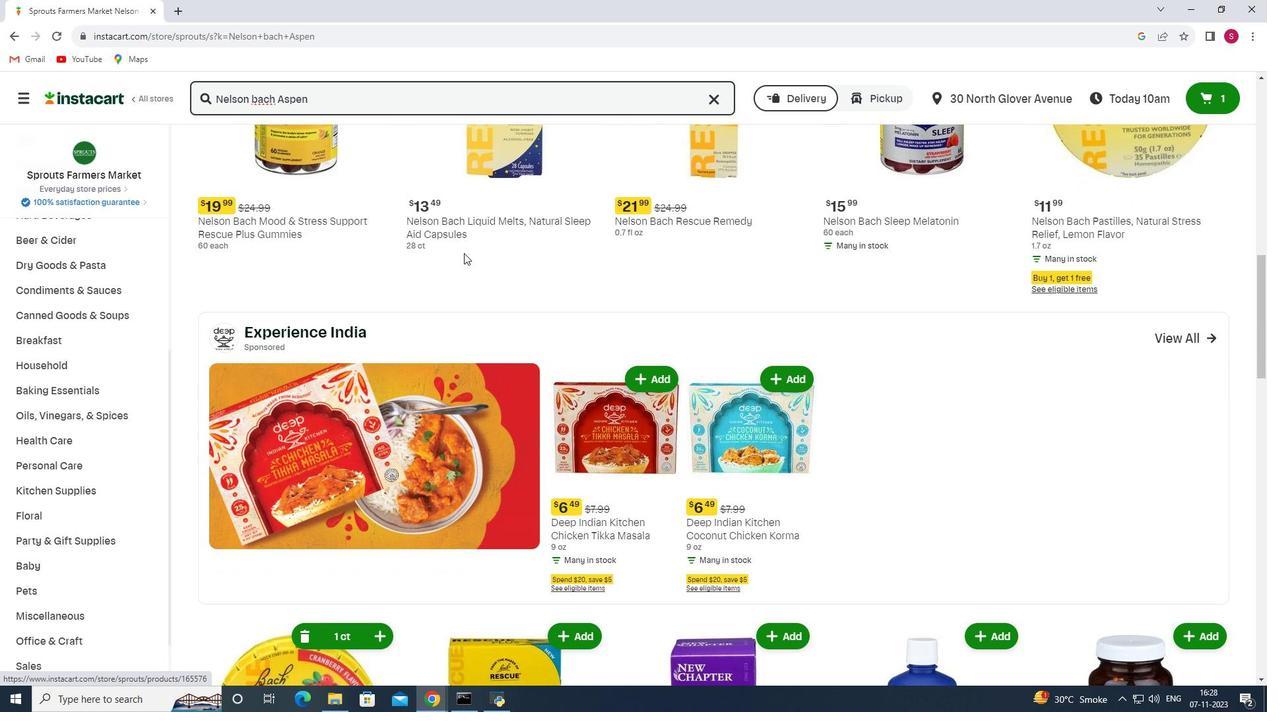 
Action: Mouse scrolled (463, 251) with delta (0, 0)
Screenshot: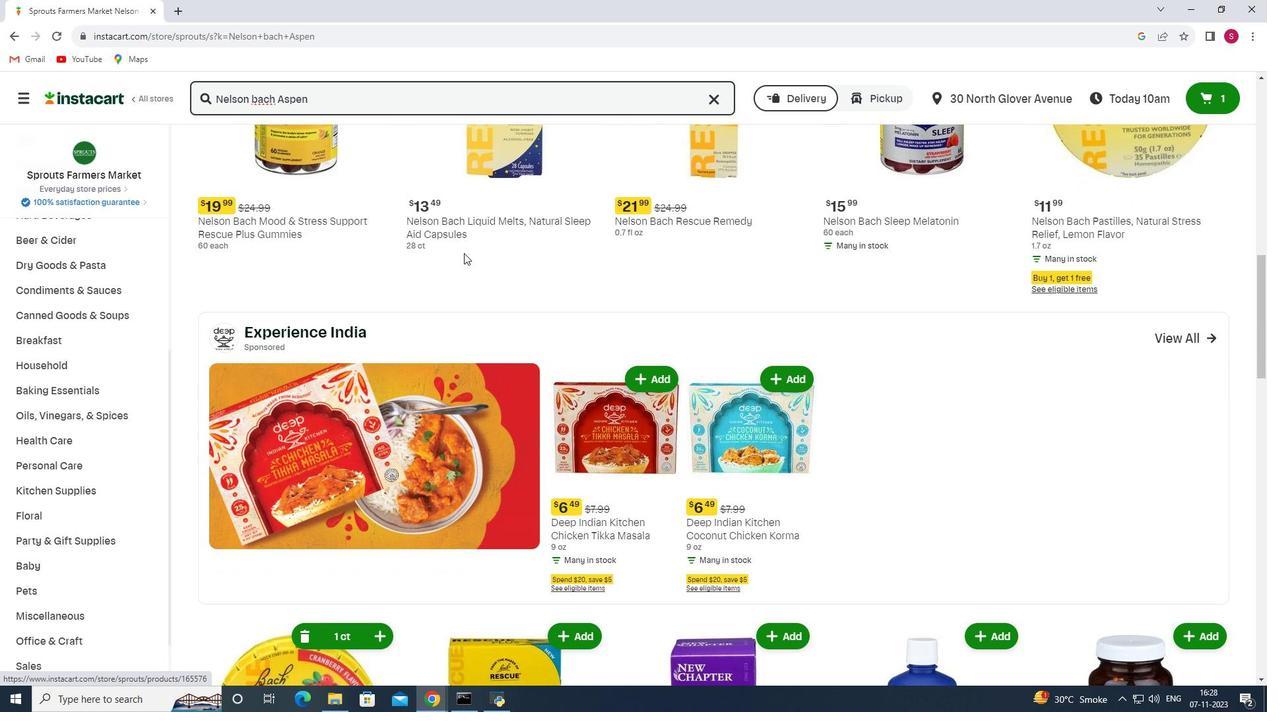 
Action: Mouse moved to (464, 253)
Screenshot: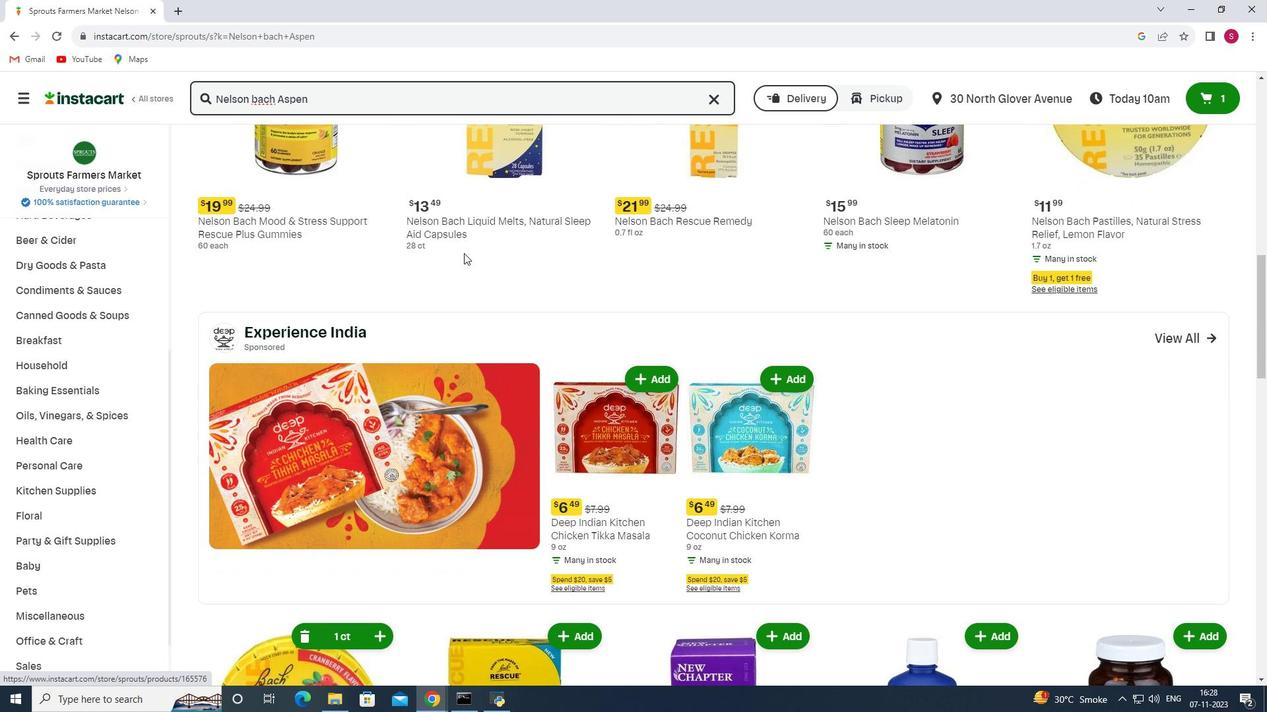 
Action: Mouse scrolled (464, 252) with delta (0, 0)
Screenshot: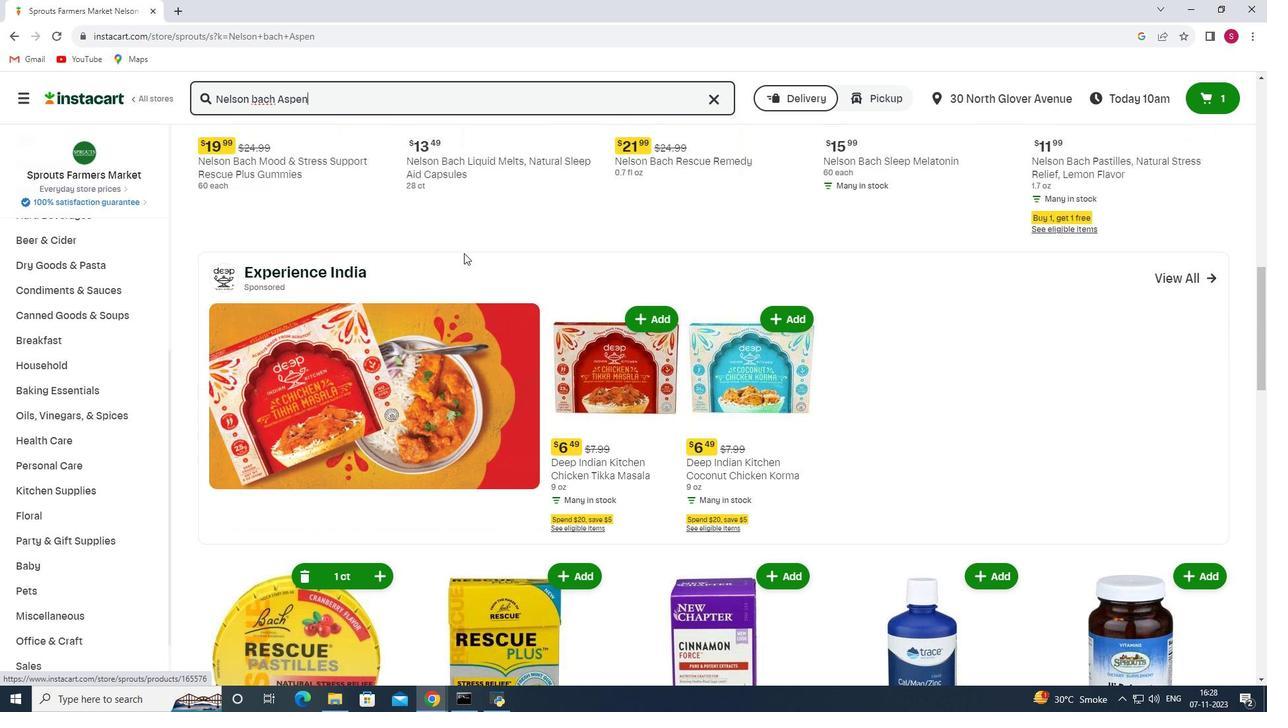 
Action: Mouse scrolled (464, 252) with delta (0, 0)
Screenshot: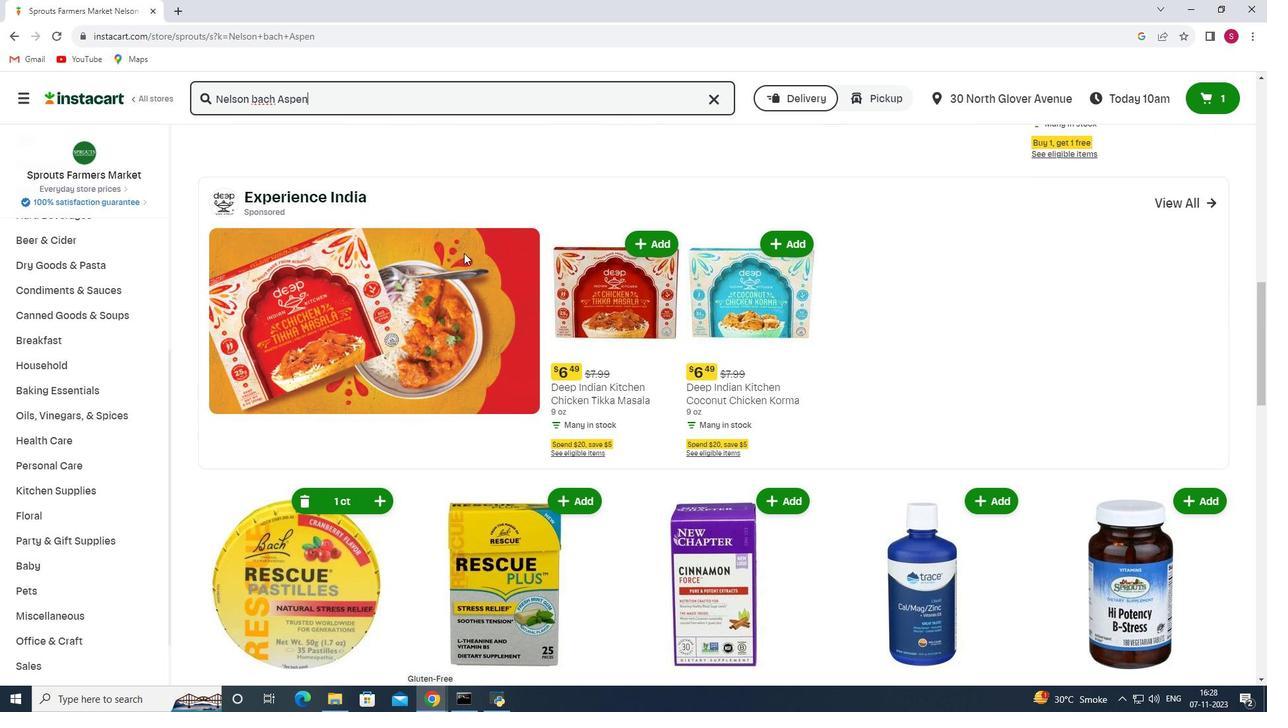 
Action: Mouse scrolled (464, 252) with delta (0, 0)
Screenshot: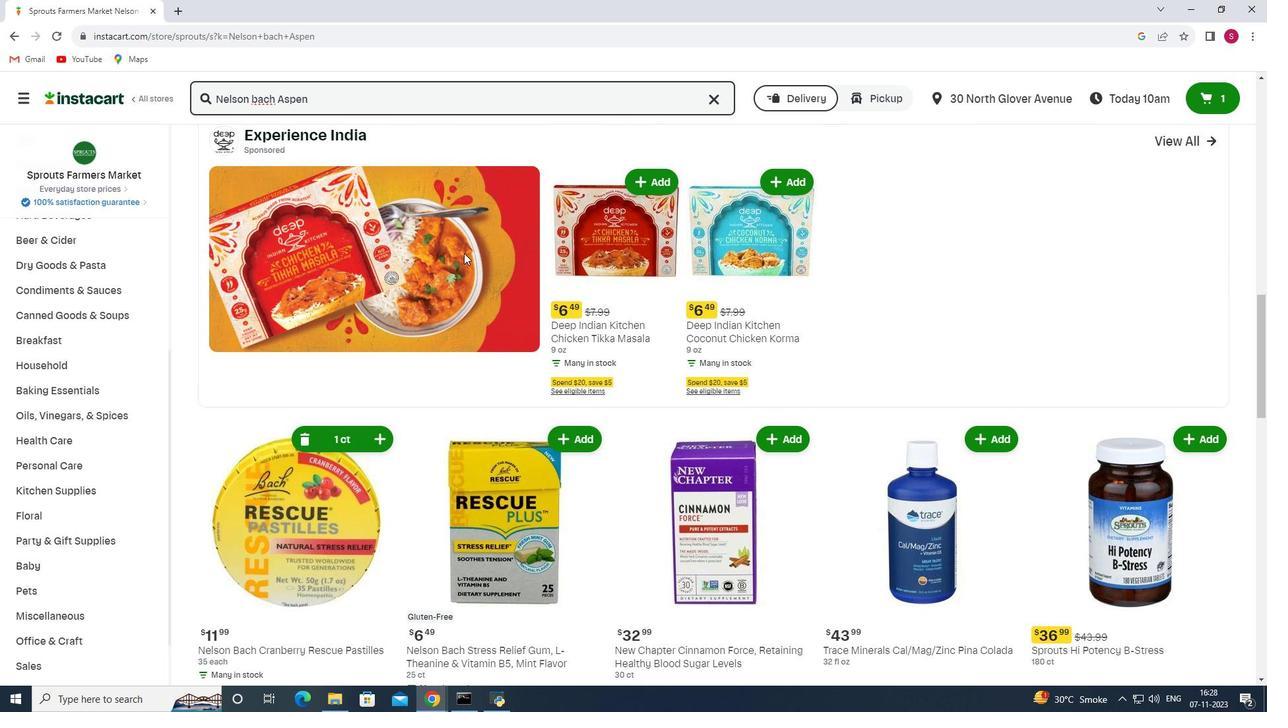 
Action: Mouse scrolled (464, 252) with delta (0, 0)
Screenshot: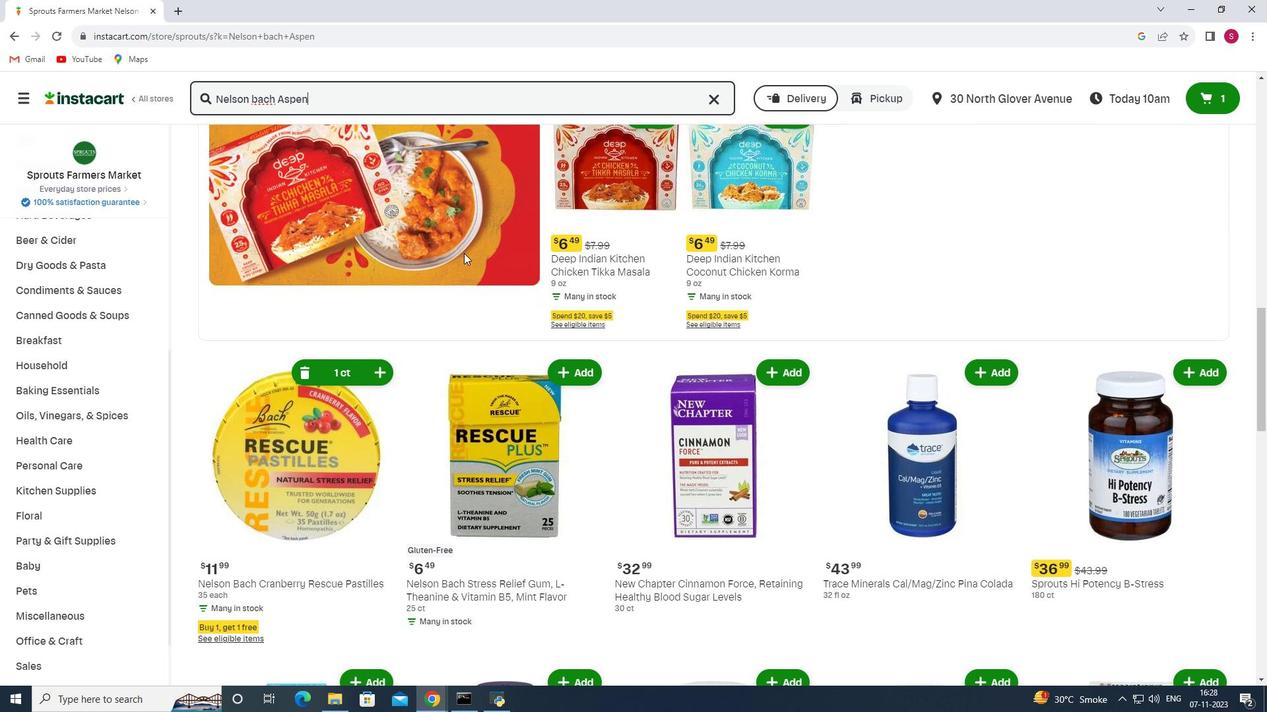 
Action: Mouse scrolled (464, 252) with delta (0, 0)
Screenshot: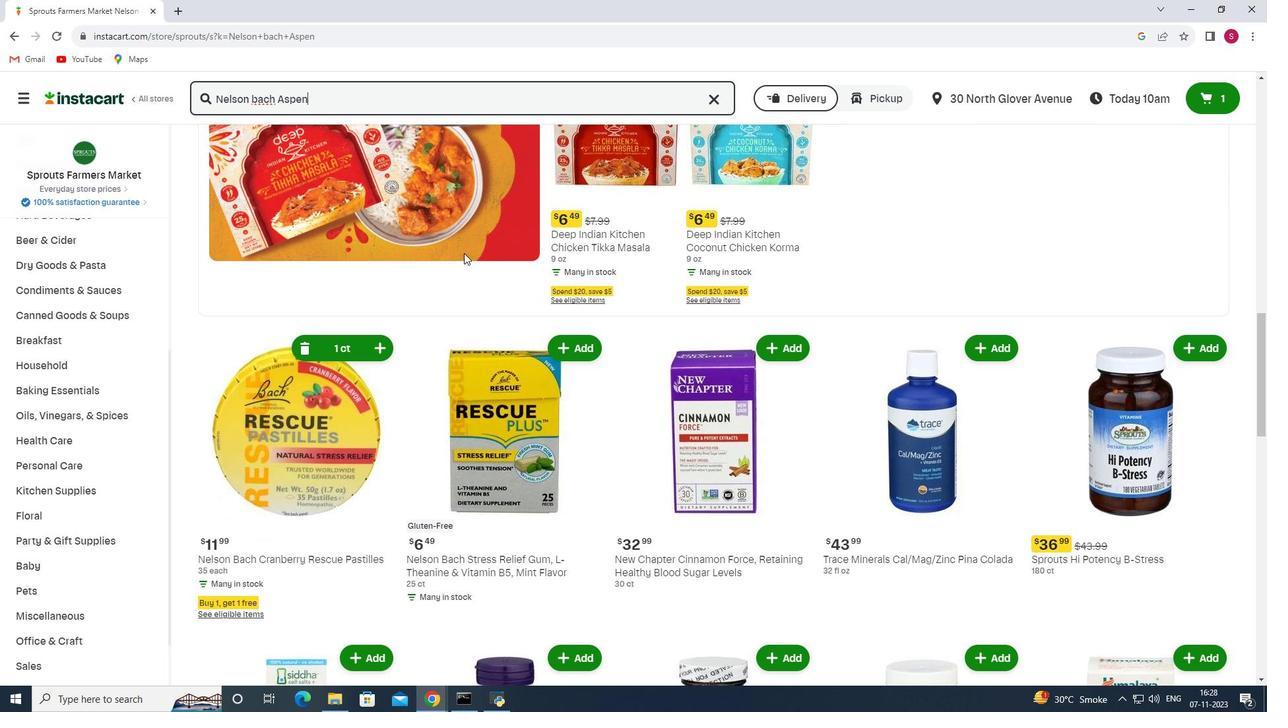 
Action: Mouse scrolled (464, 252) with delta (0, 0)
Screenshot: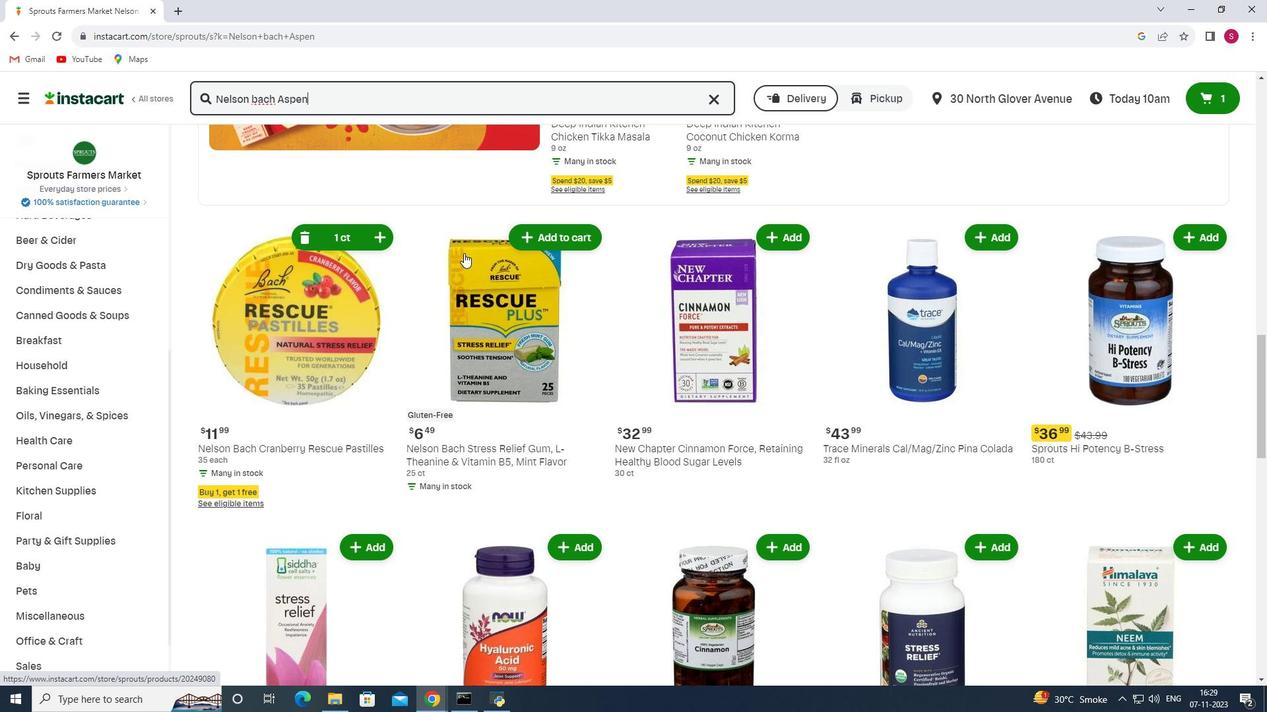 
Action: Mouse scrolled (464, 252) with delta (0, 0)
Screenshot: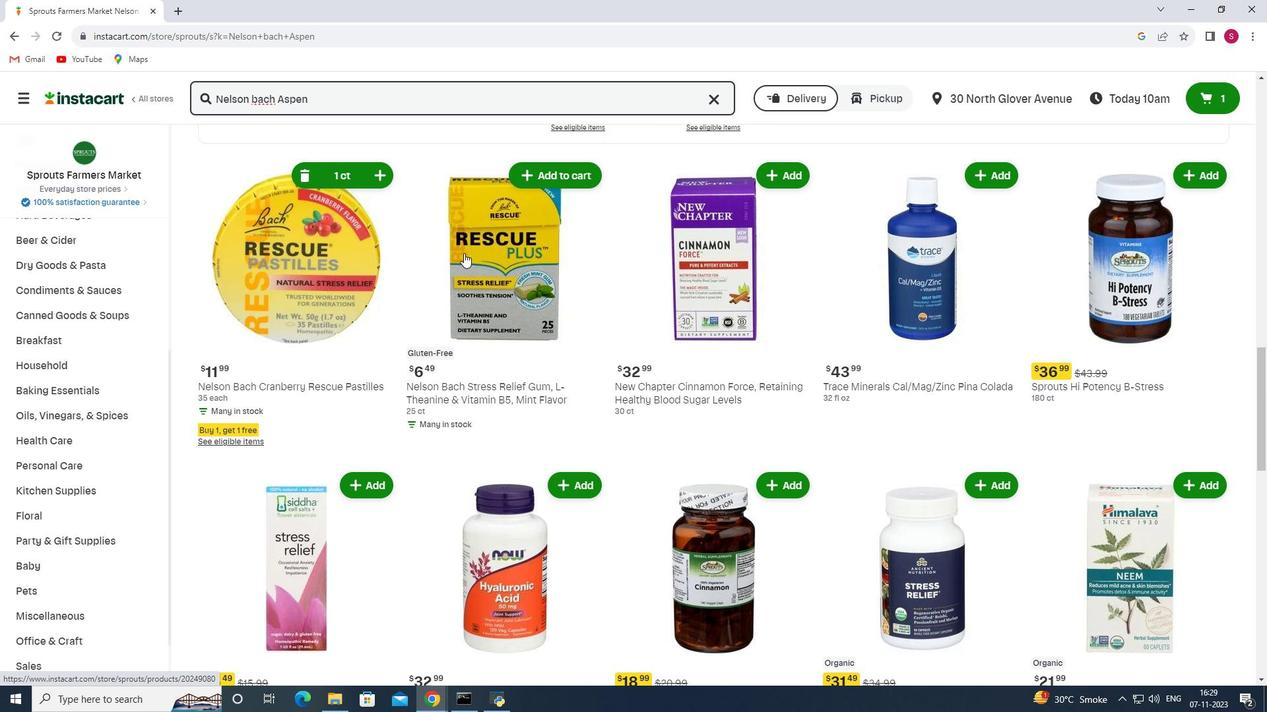 
Action: Mouse scrolled (464, 252) with delta (0, 0)
Screenshot: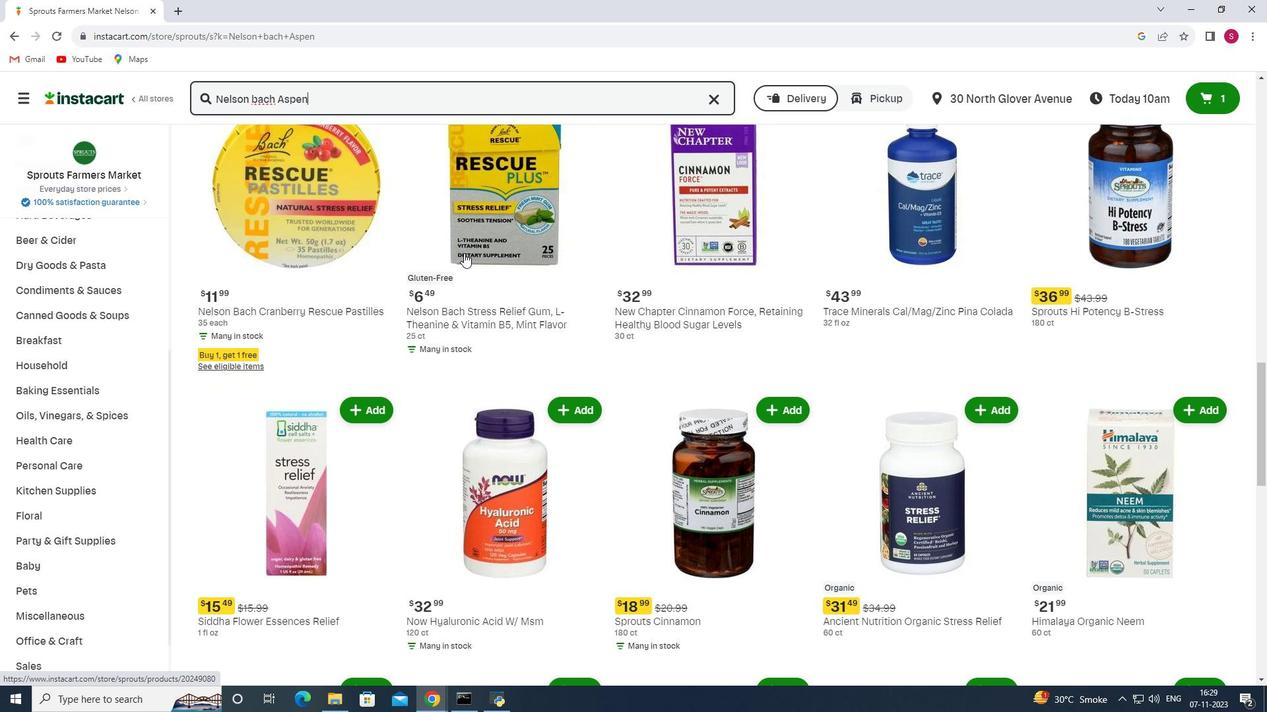 
Action: Mouse scrolled (464, 252) with delta (0, 0)
Screenshot: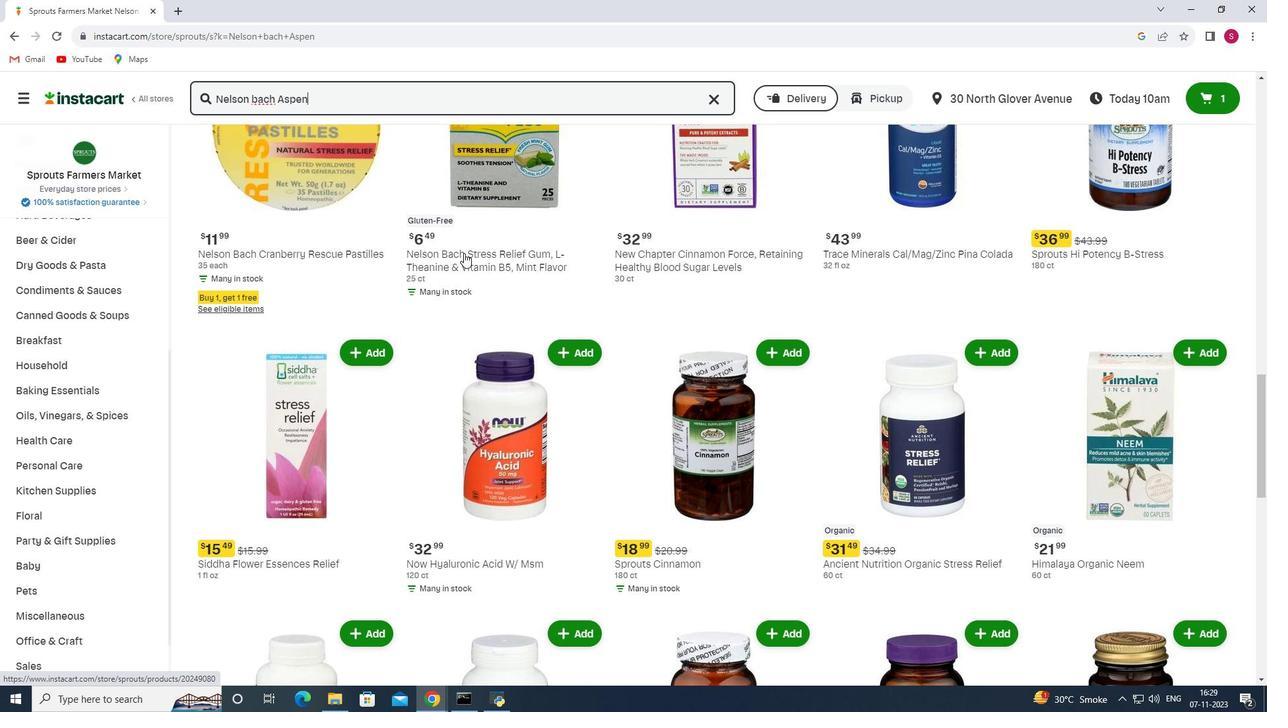 
Action: Mouse scrolled (464, 252) with delta (0, 0)
Screenshot: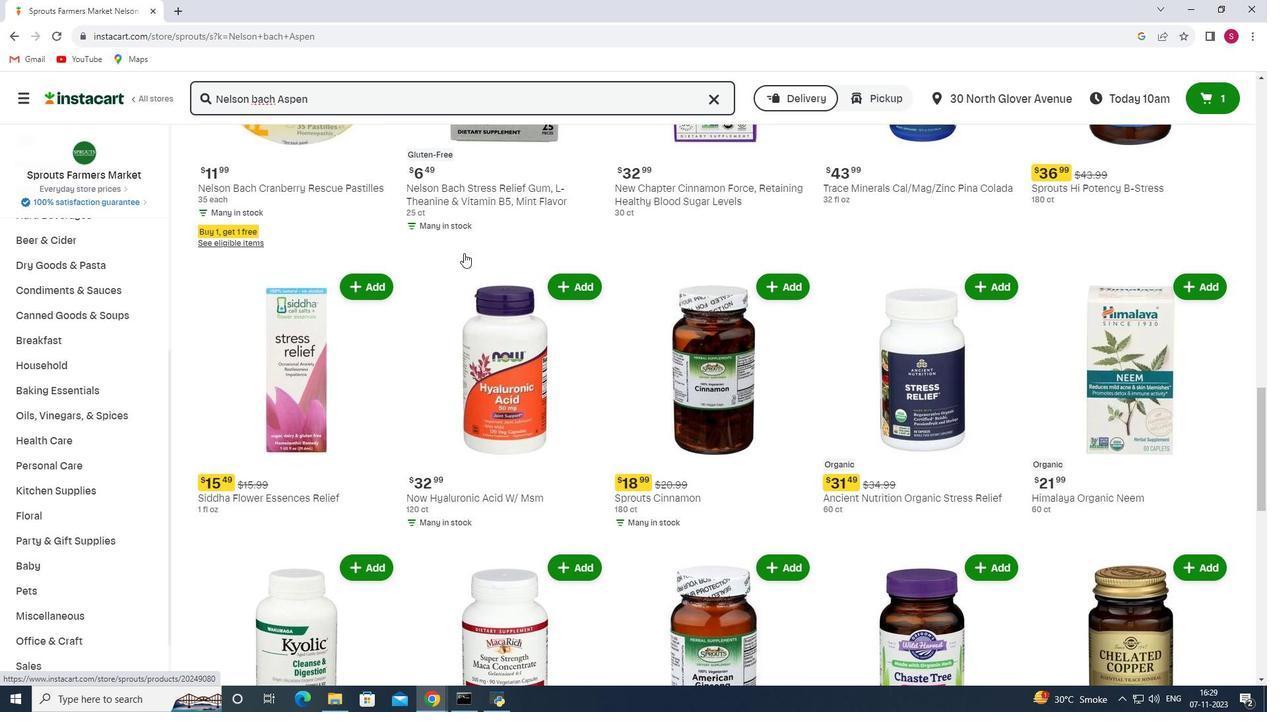 
Action: Mouse scrolled (464, 252) with delta (0, 0)
Screenshot: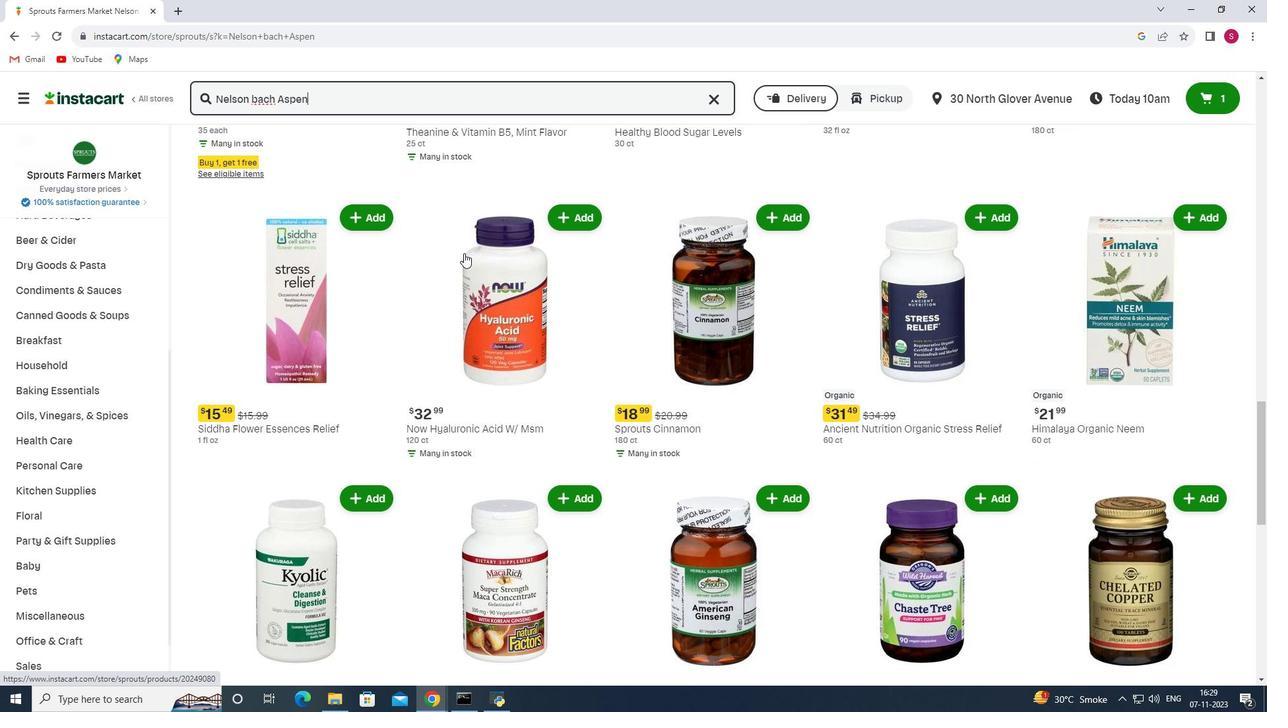 
Action: Mouse scrolled (464, 252) with delta (0, 0)
Screenshot: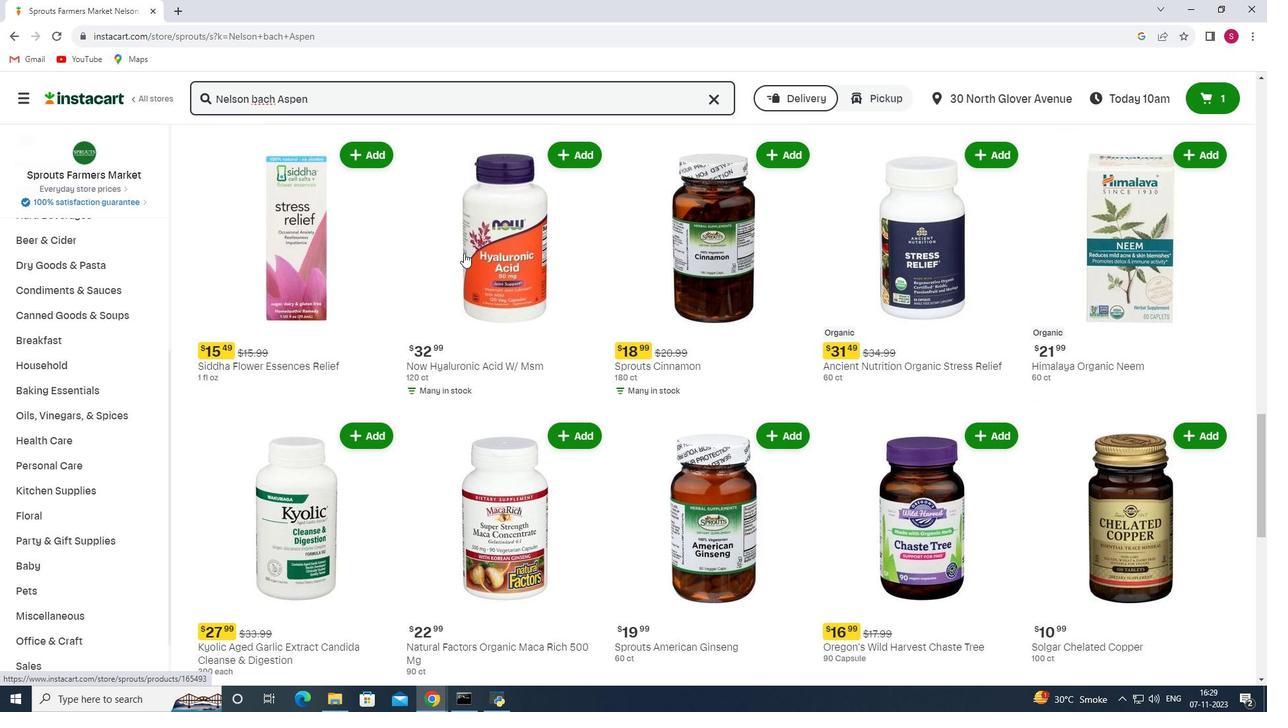 
Action: Mouse scrolled (464, 252) with delta (0, 0)
Screenshot: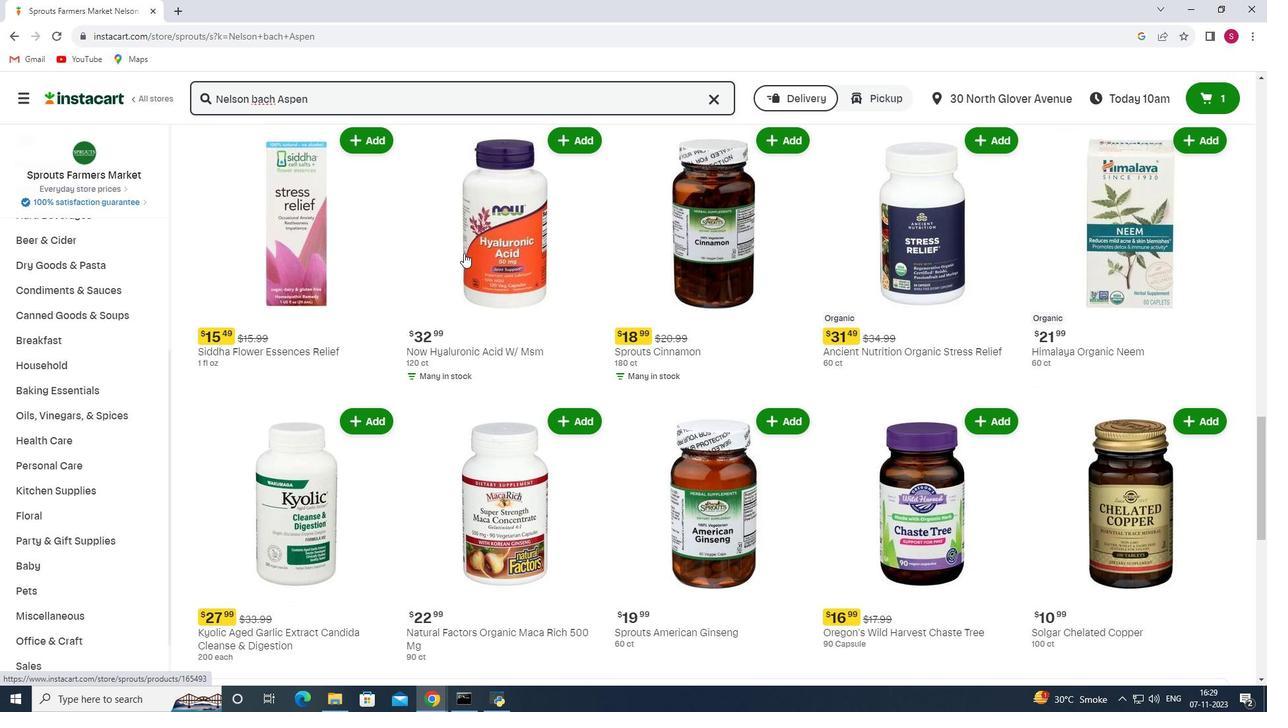 
Action: Mouse scrolled (464, 252) with delta (0, 0)
Screenshot: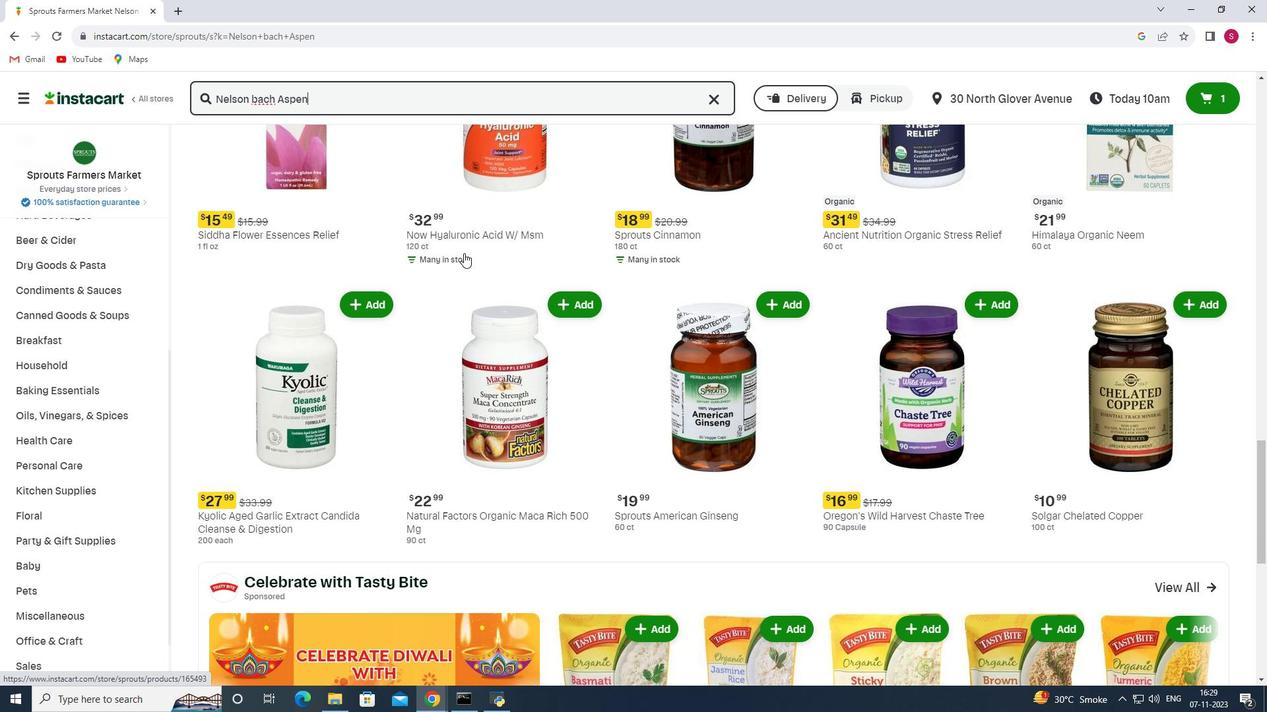 
Action: Mouse scrolled (464, 252) with delta (0, 0)
Screenshot: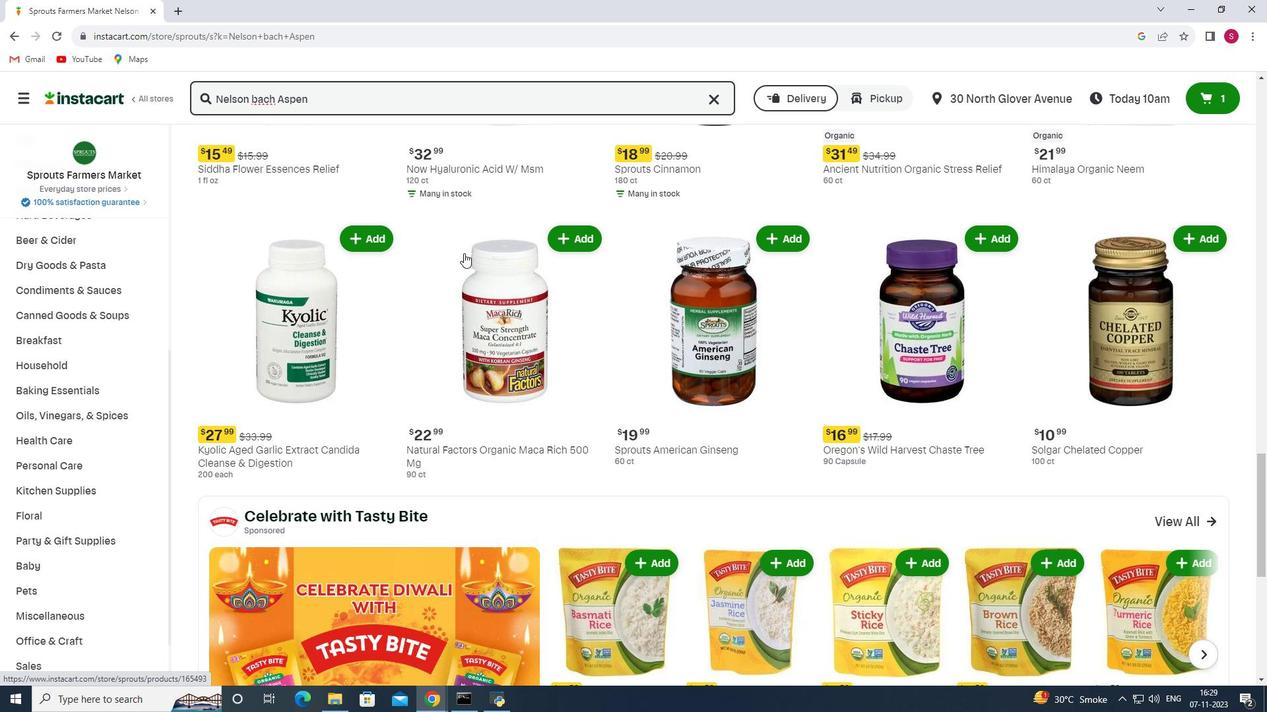 
Action: Mouse scrolled (464, 252) with delta (0, 0)
Screenshot: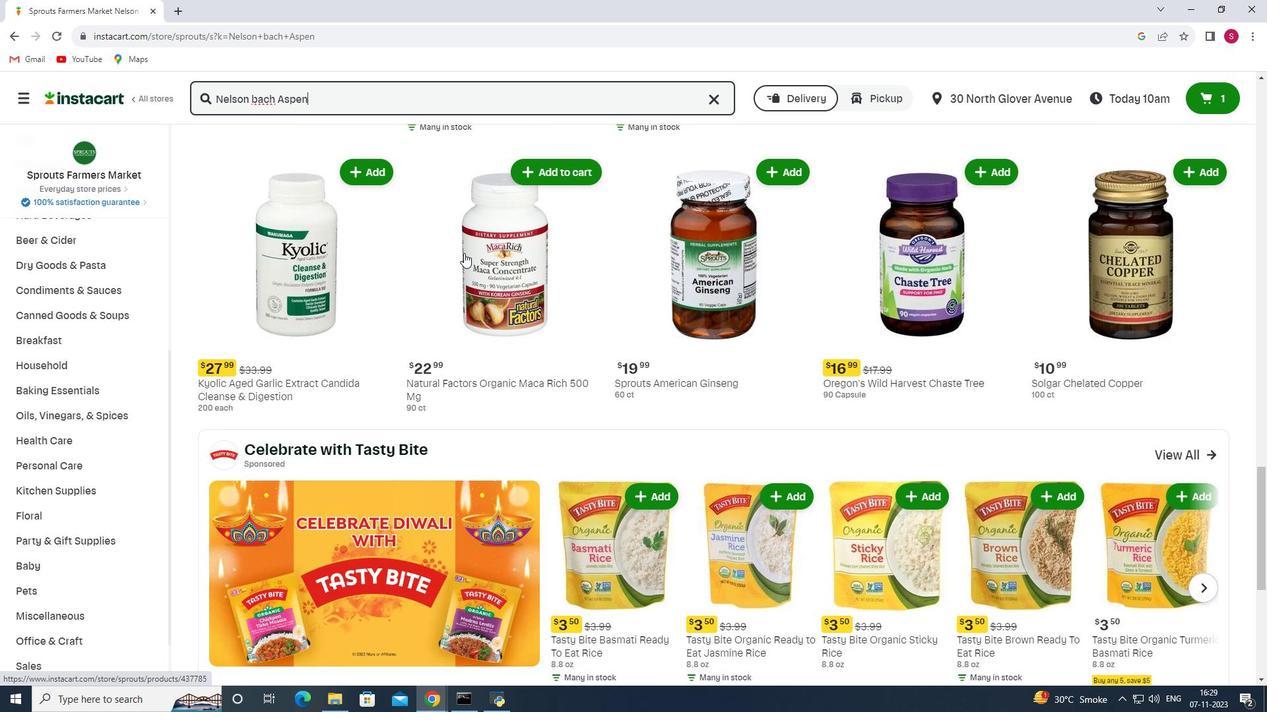 
Action: Mouse scrolled (464, 252) with delta (0, 0)
Screenshot: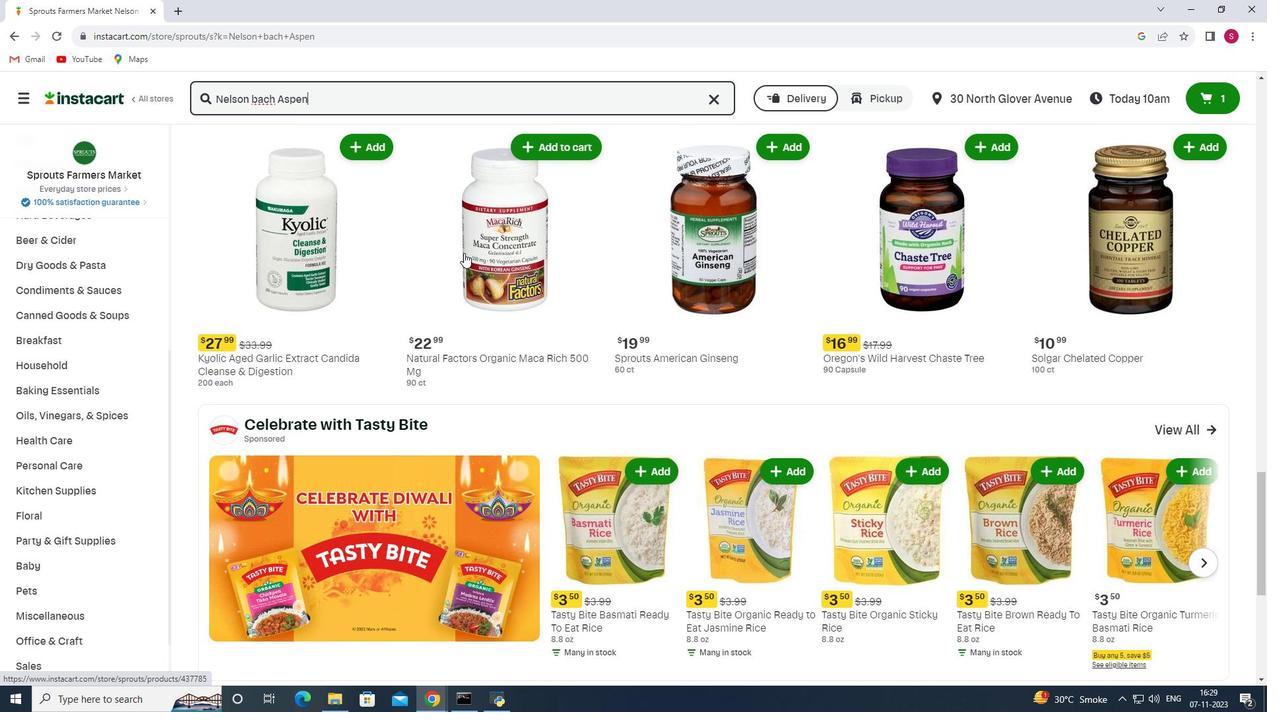 
Action: Mouse scrolled (464, 252) with delta (0, 0)
Screenshot: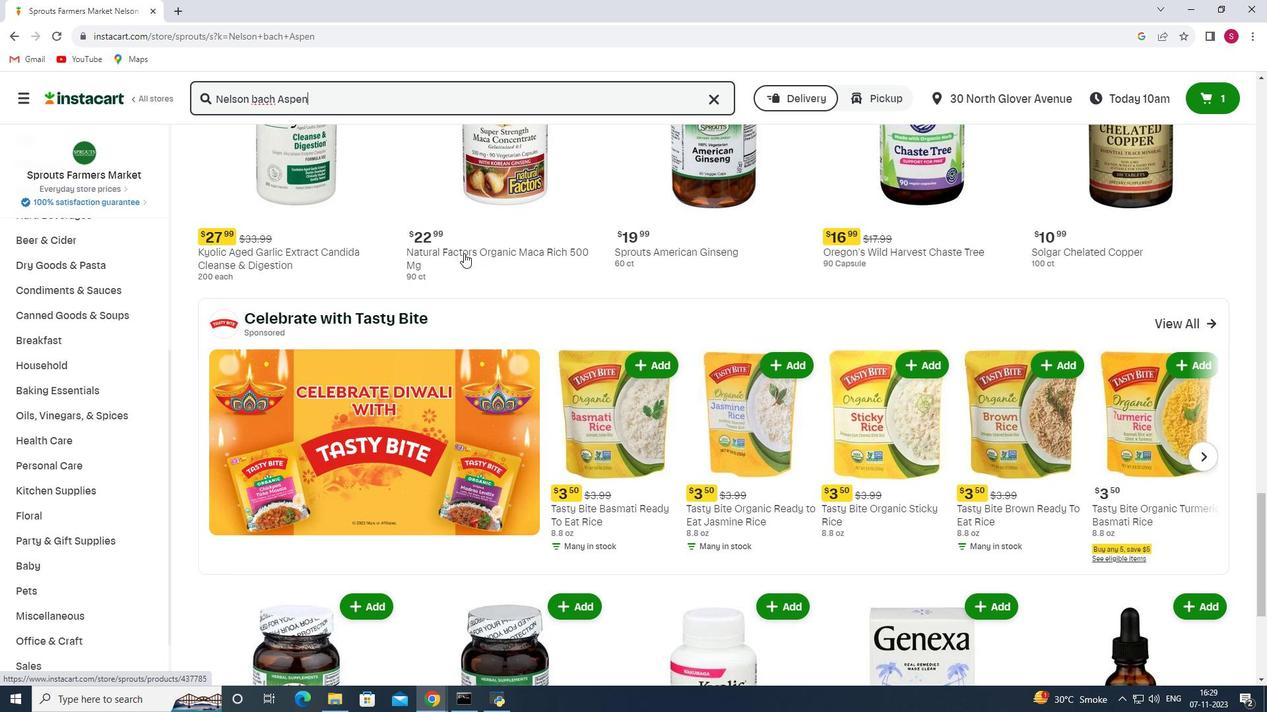 
Action: Mouse scrolled (464, 252) with delta (0, 0)
Screenshot: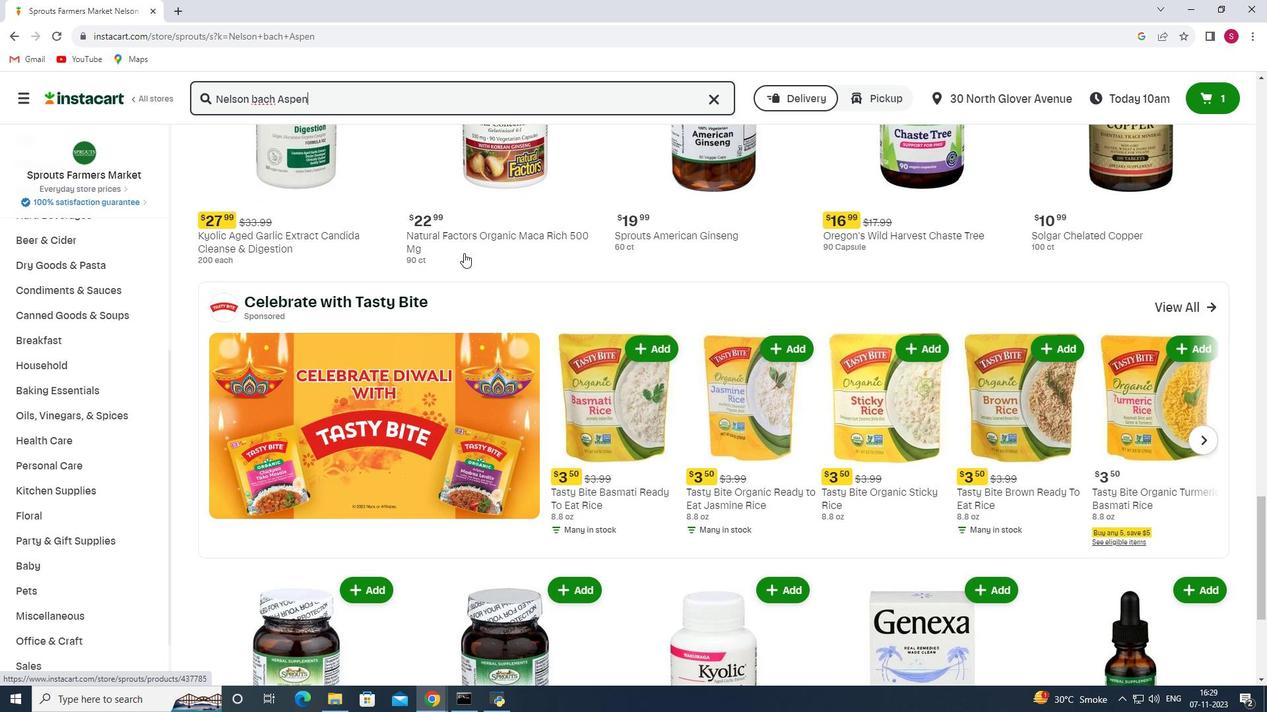 
Action: Mouse scrolled (464, 252) with delta (0, 0)
Screenshot: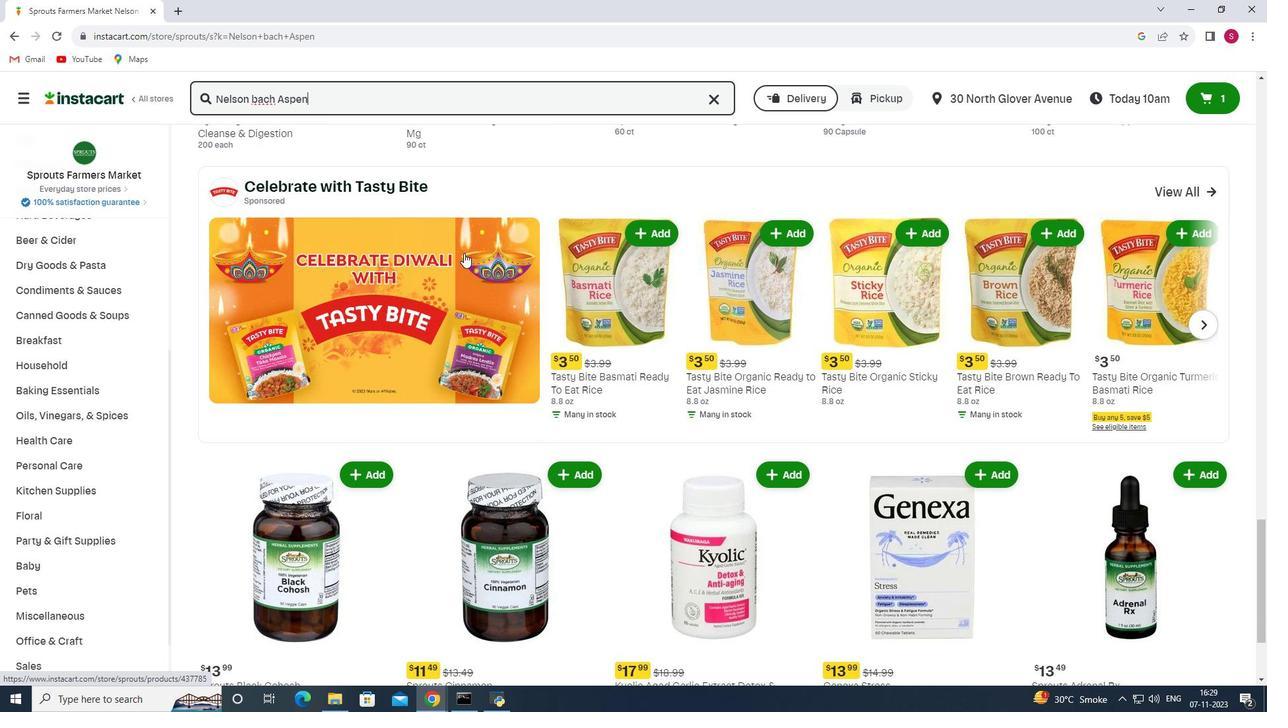 
Action: Mouse scrolled (464, 252) with delta (0, 0)
Screenshot: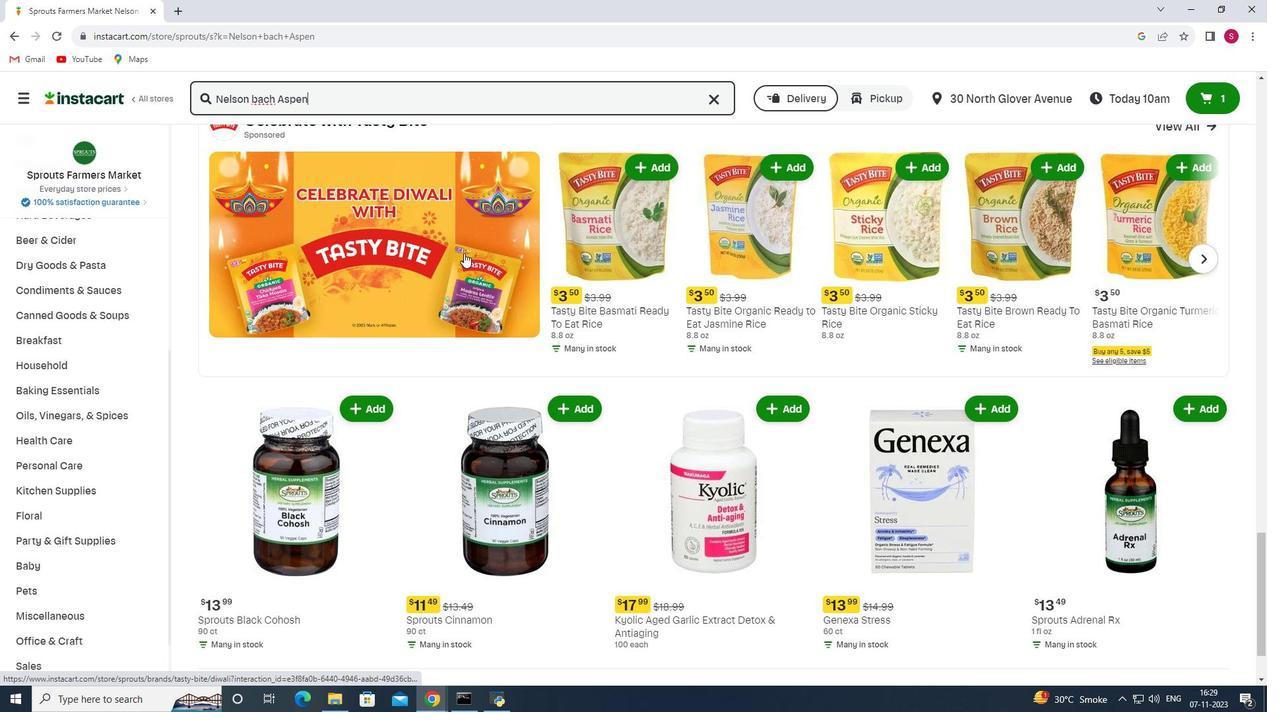 
Action: Mouse scrolled (464, 252) with delta (0, 0)
Screenshot: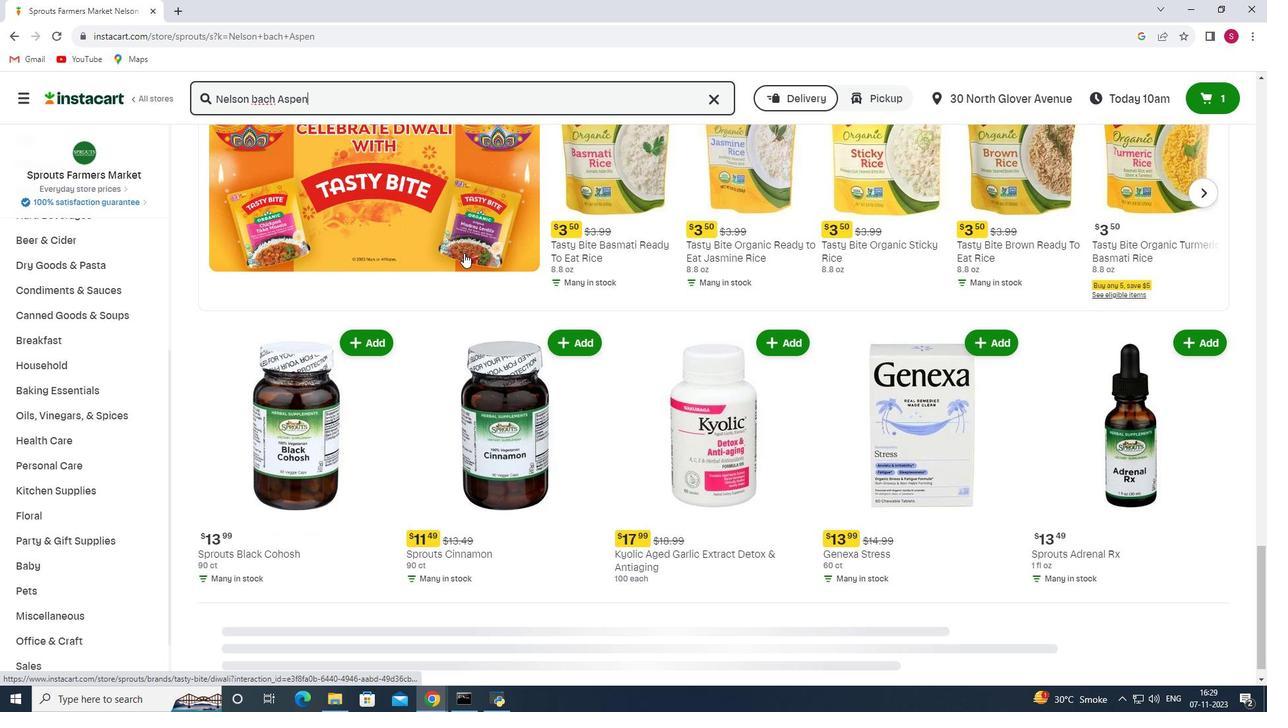 
Action: Mouse scrolled (464, 252) with delta (0, 0)
Screenshot: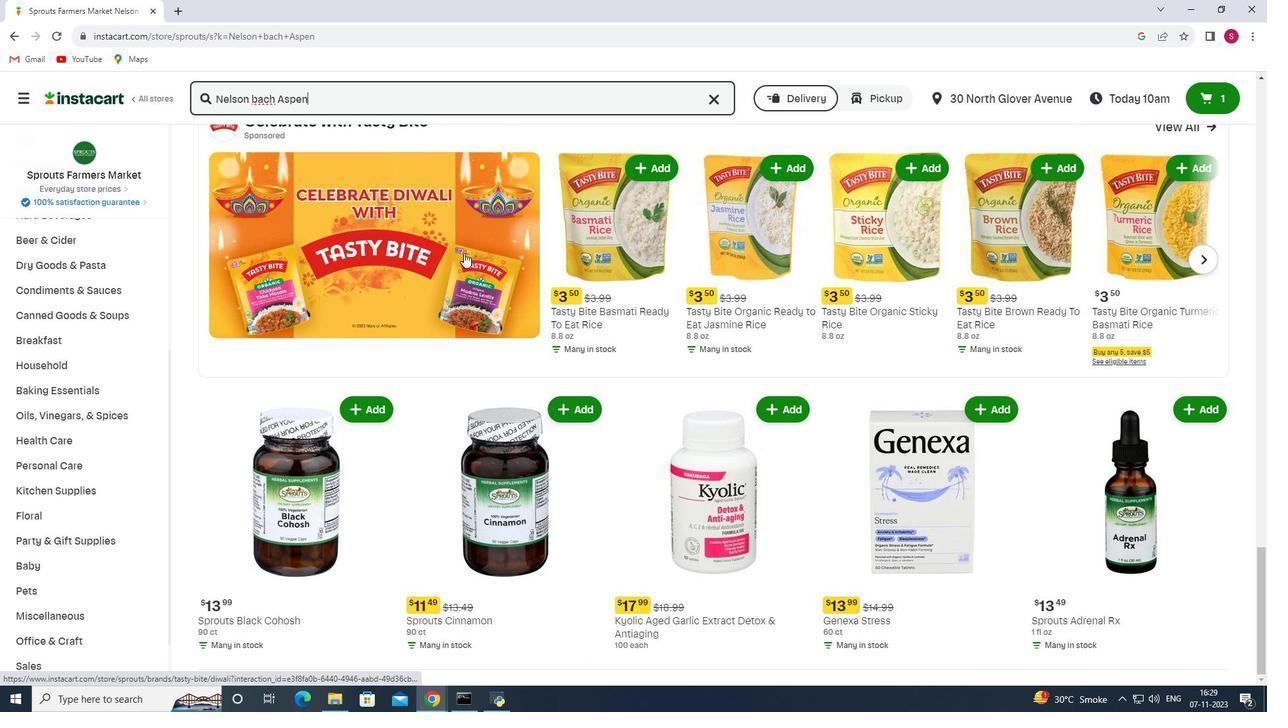 
Action: Mouse scrolled (464, 252) with delta (0, 0)
Screenshot: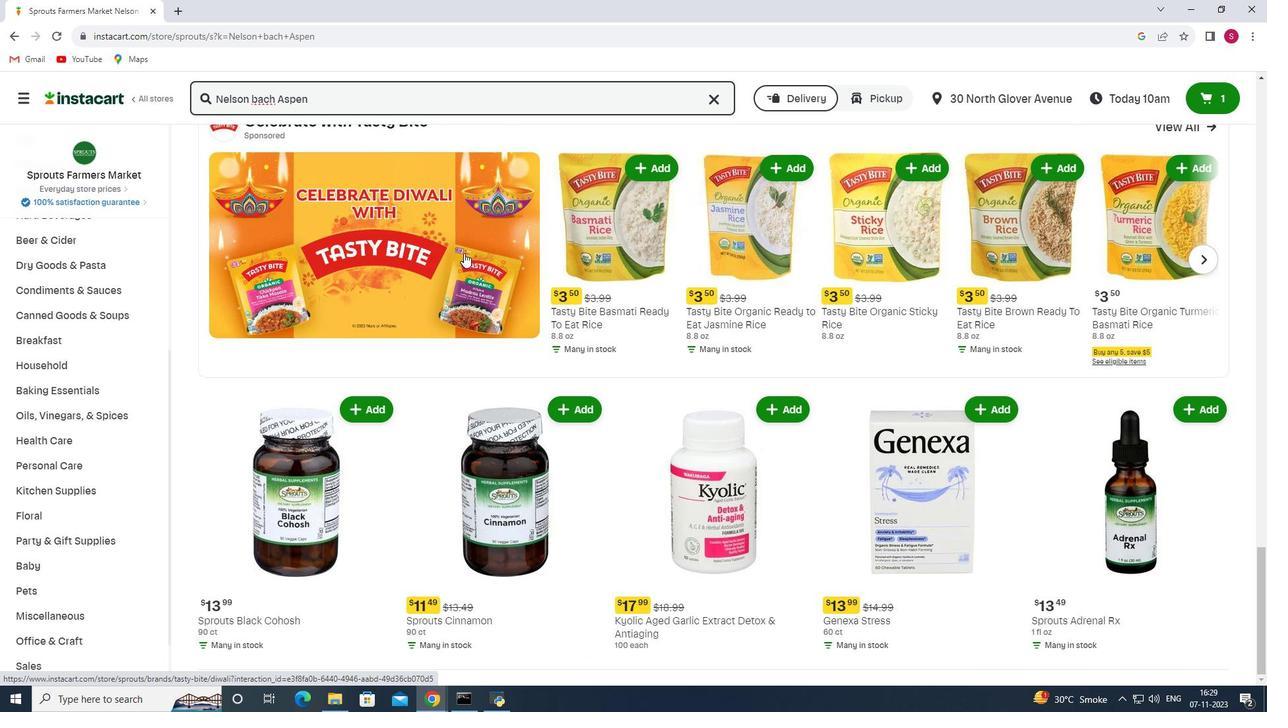 
Action: Mouse scrolled (464, 252) with delta (0, 0)
Screenshot: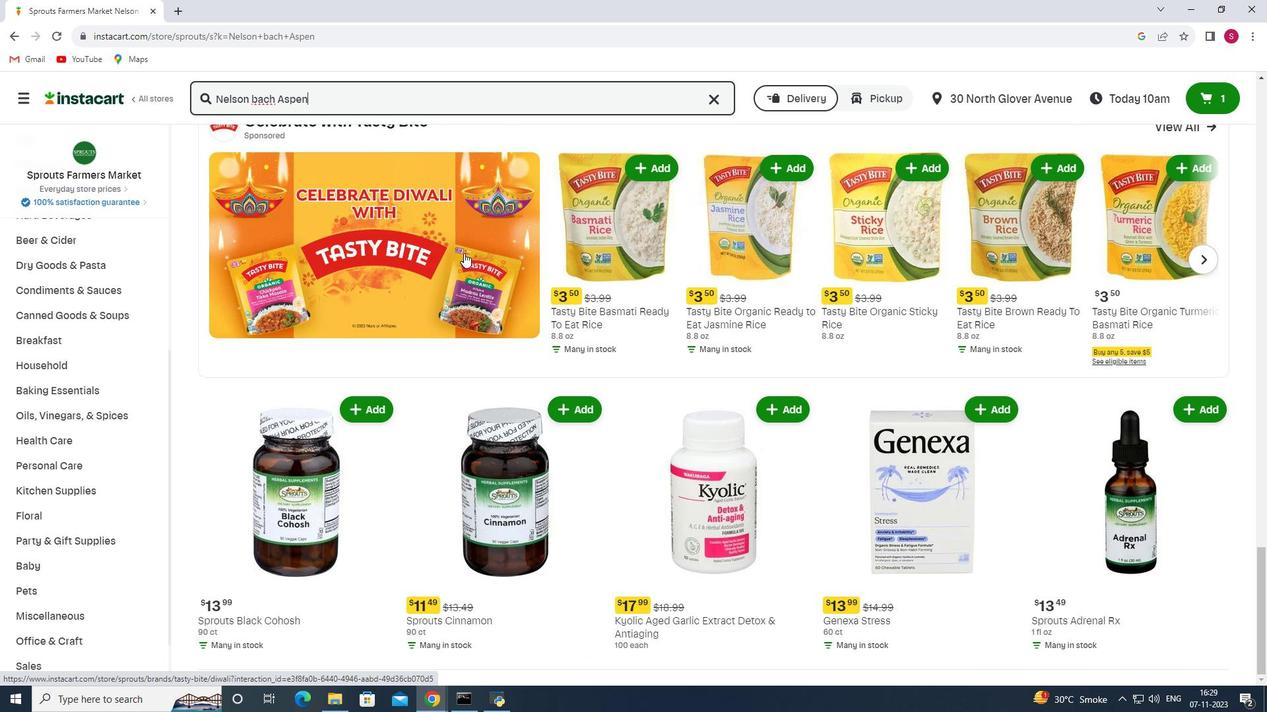 
Action: Mouse scrolled (464, 252) with delta (0, 0)
Screenshot: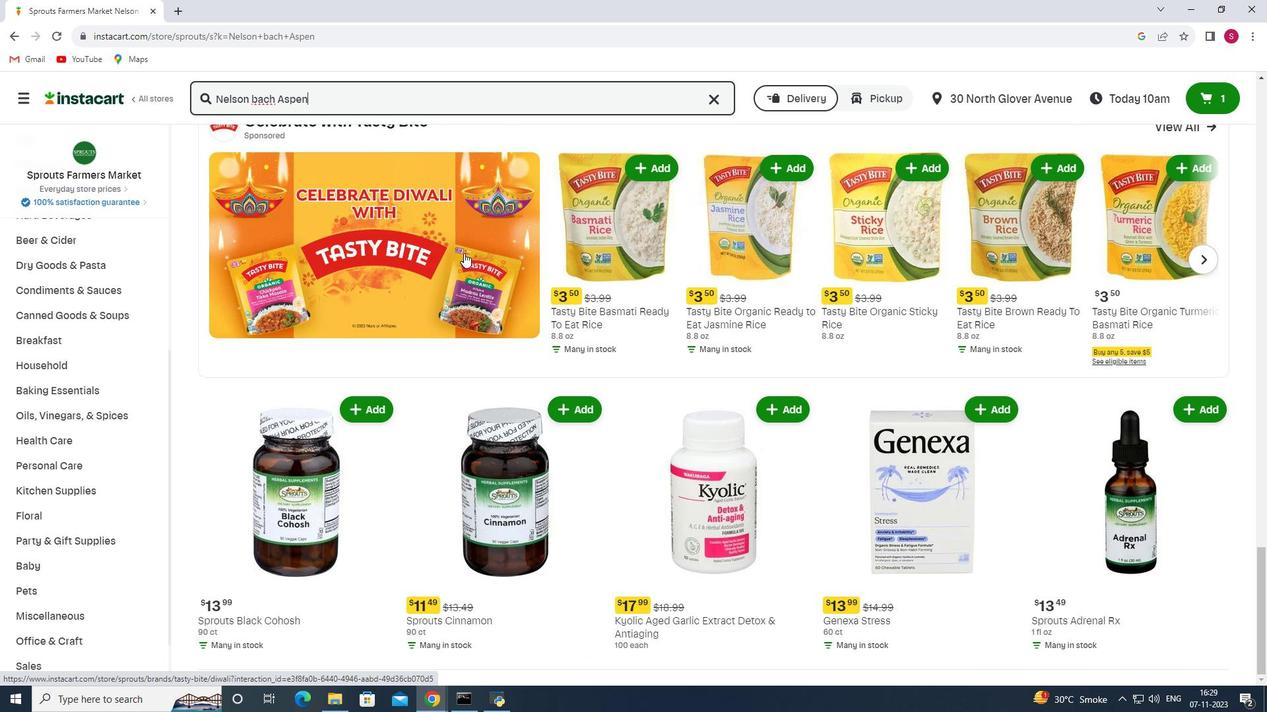 
Action: Mouse moved to (505, 357)
Screenshot: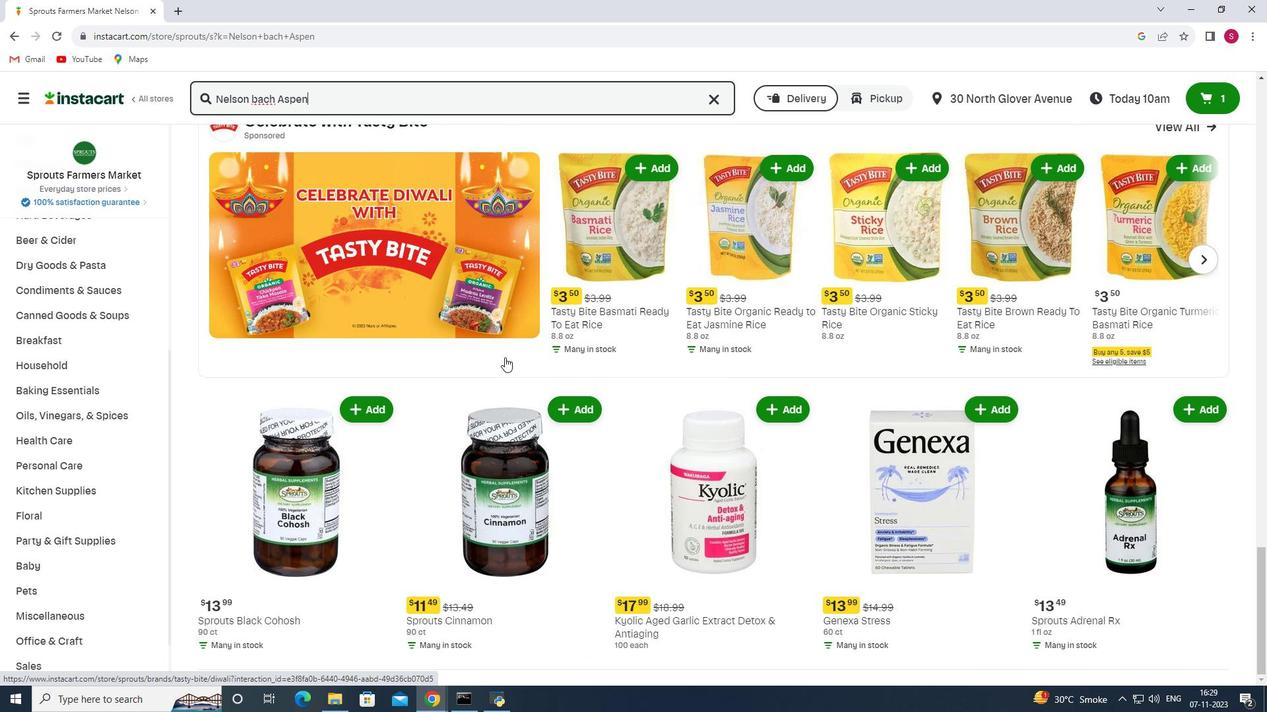 
Action: Mouse scrolled (505, 357) with delta (0, 0)
Screenshot: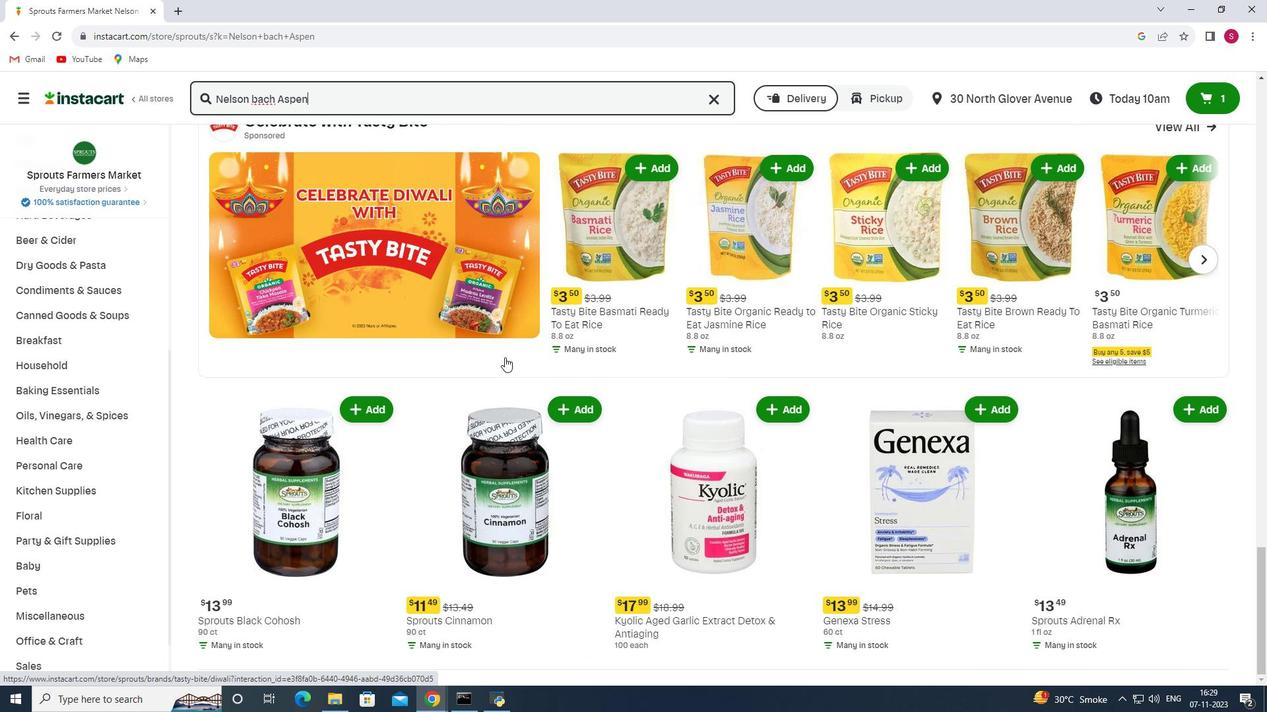 
Action: Mouse scrolled (505, 357) with delta (0, 0)
Screenshot: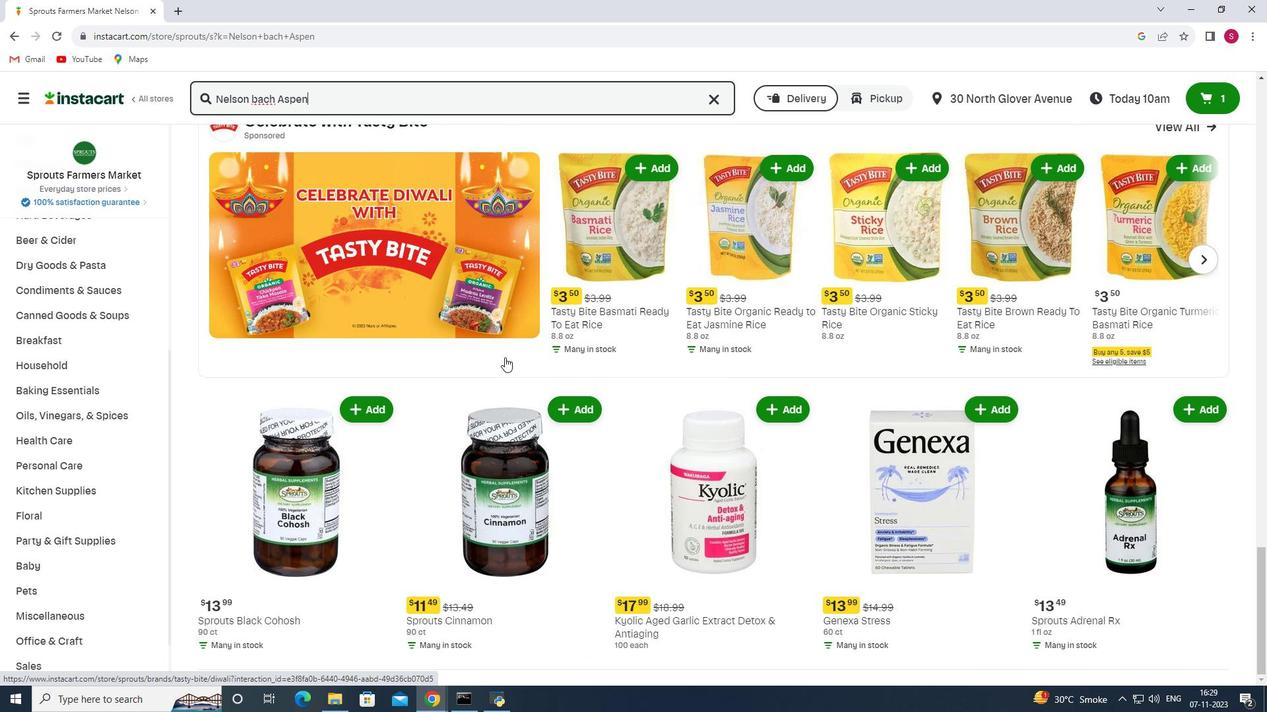 
Action: Mouse moved to (522, 392)
Screenshot: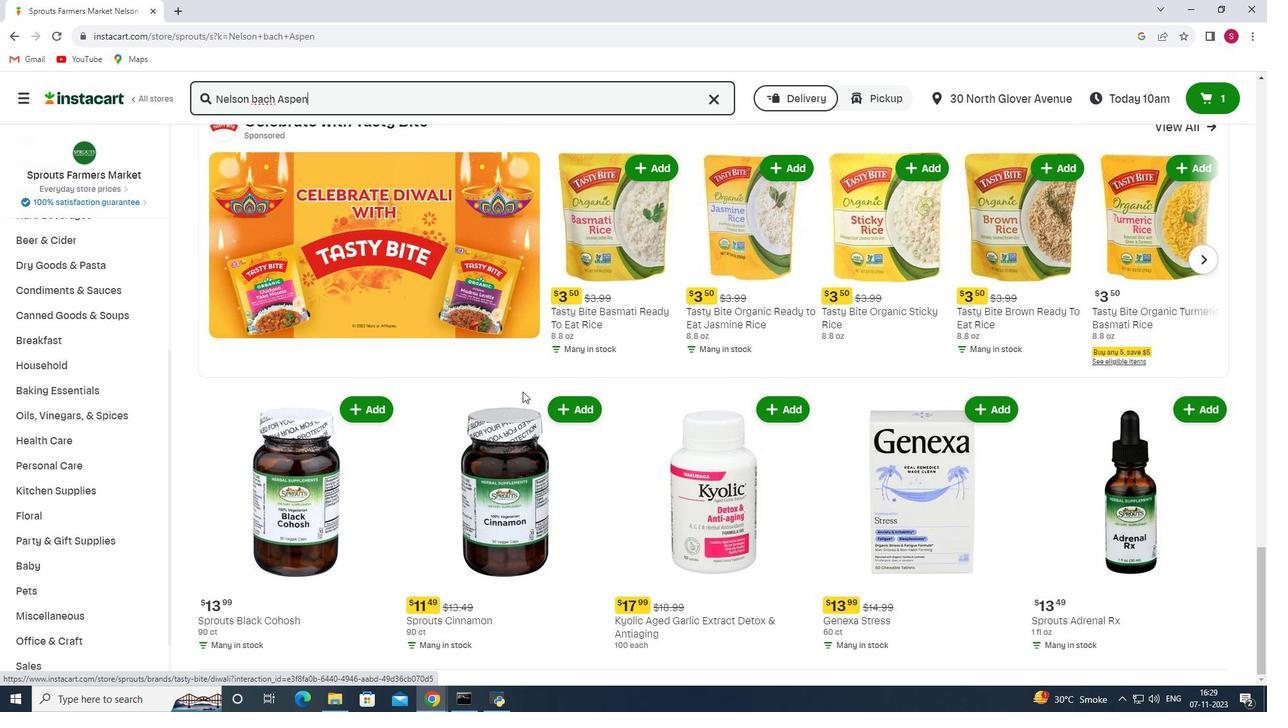 
Action: Mouse scrolled (522, 391) with delta (0, 0)
Screenshot: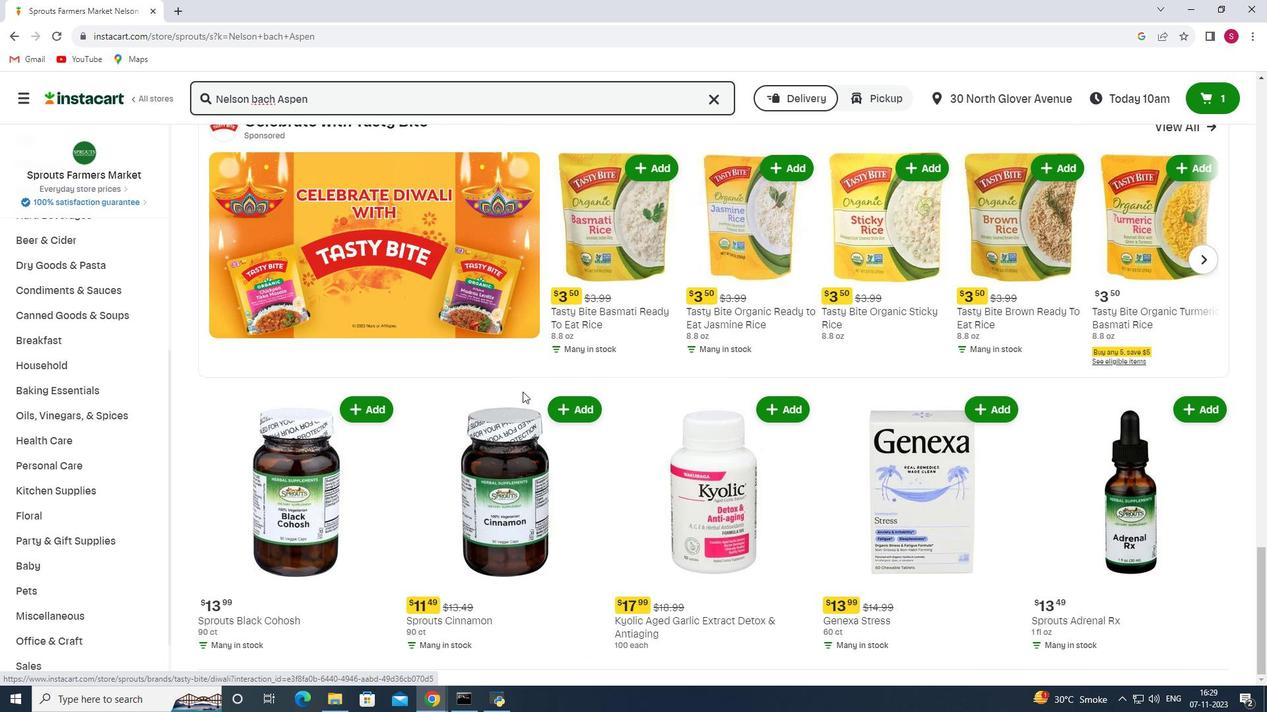 
Action: Mouse scrolled (522, 391) with delta (0, 0)
Screenshot: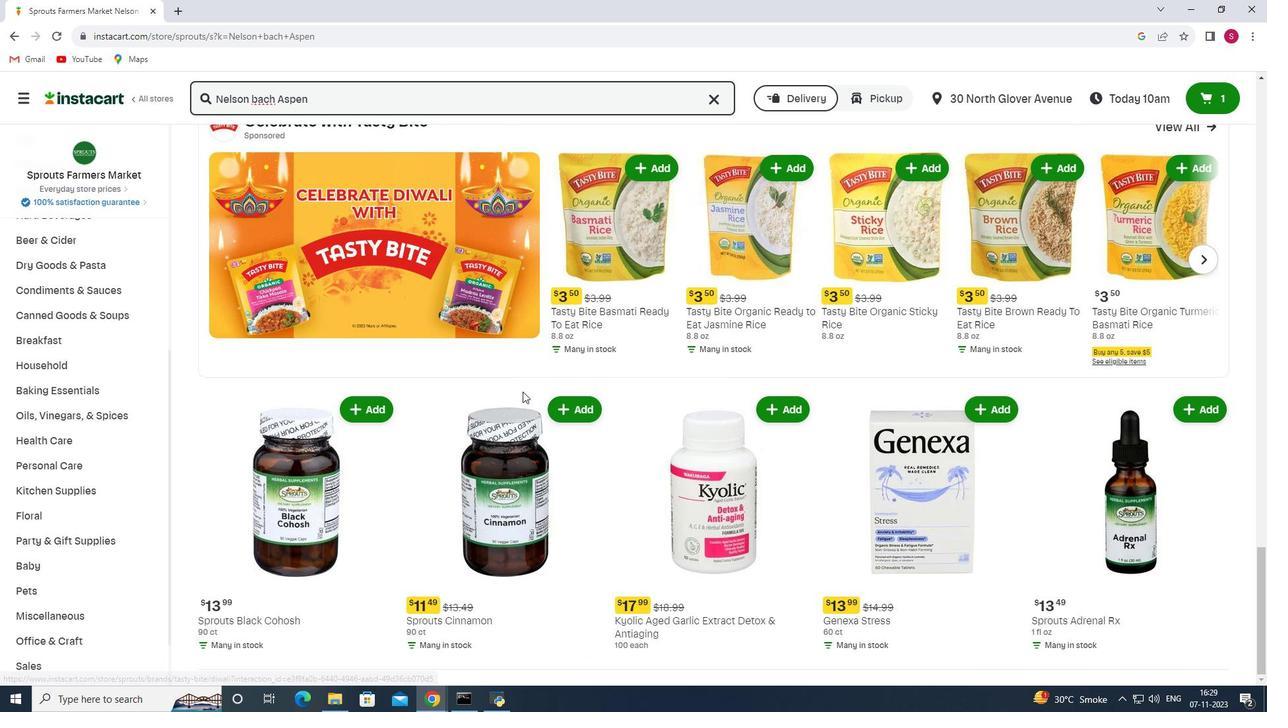 
Action: Mouse scrolled (522, 391) with delta (0, 0)
Screenshot: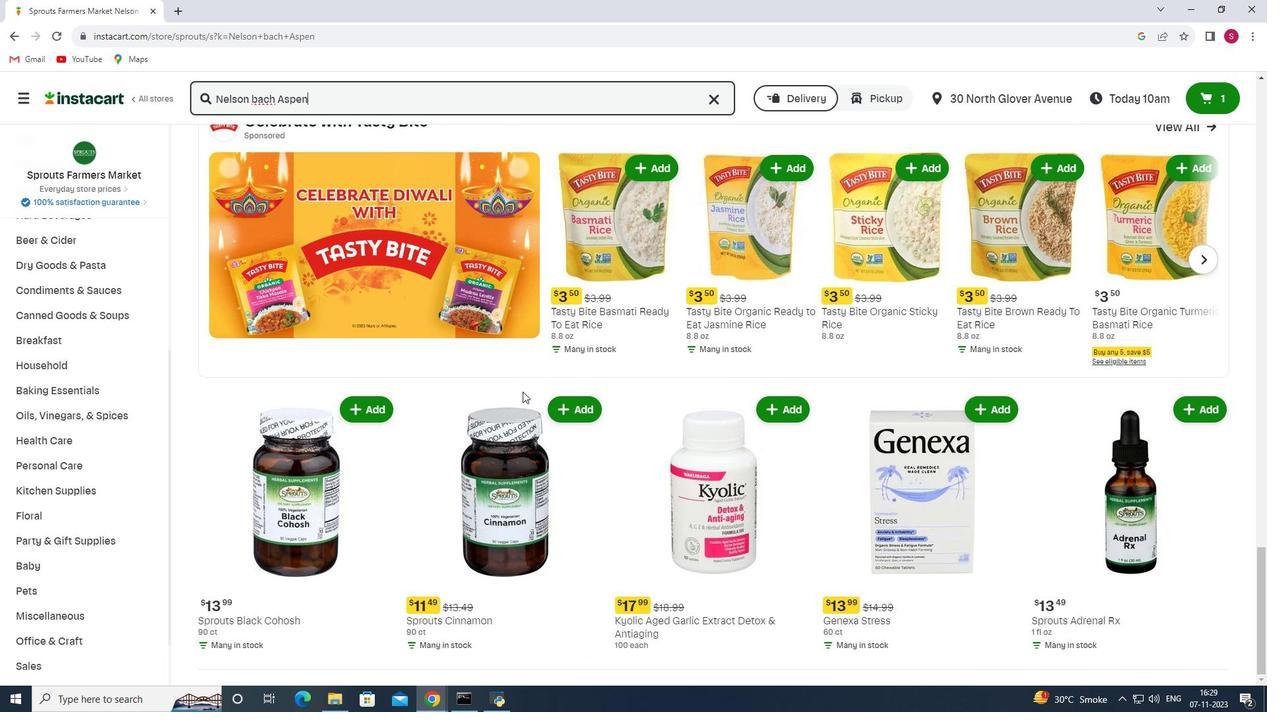 
Action: Mouse scrolled (522, 391) with delta (0, 0)
Screenshot: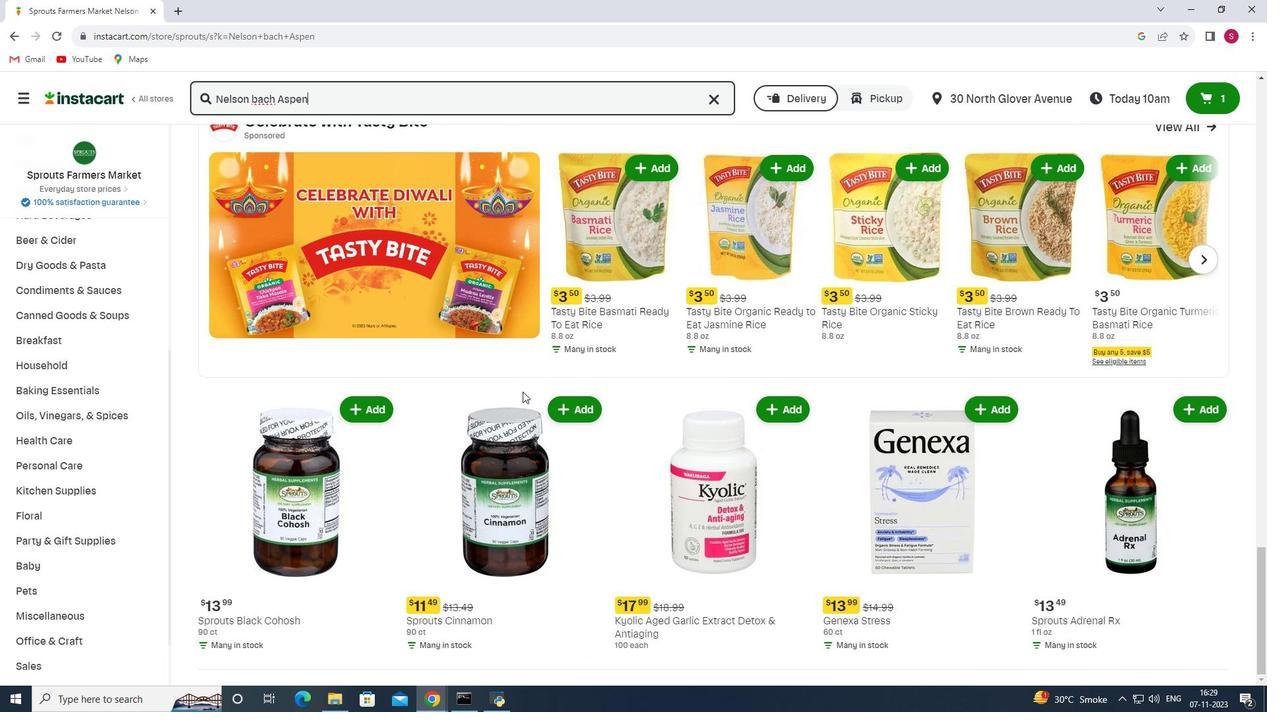 
